 Task: Look for space in San Ignacio de Velasco, Bolivia from 3rd June, 2023 to 9th June, 2023 for 2 adults in price range Rs.6000 to Rs.12000. Place can be entire place with 1  bedroom having 1 bed and 1 bathroom. Property type can be hotel. Booking option can be shelf check-in. Required host language is English.
Action: Mouse moved to (645, 117)
Screenshot: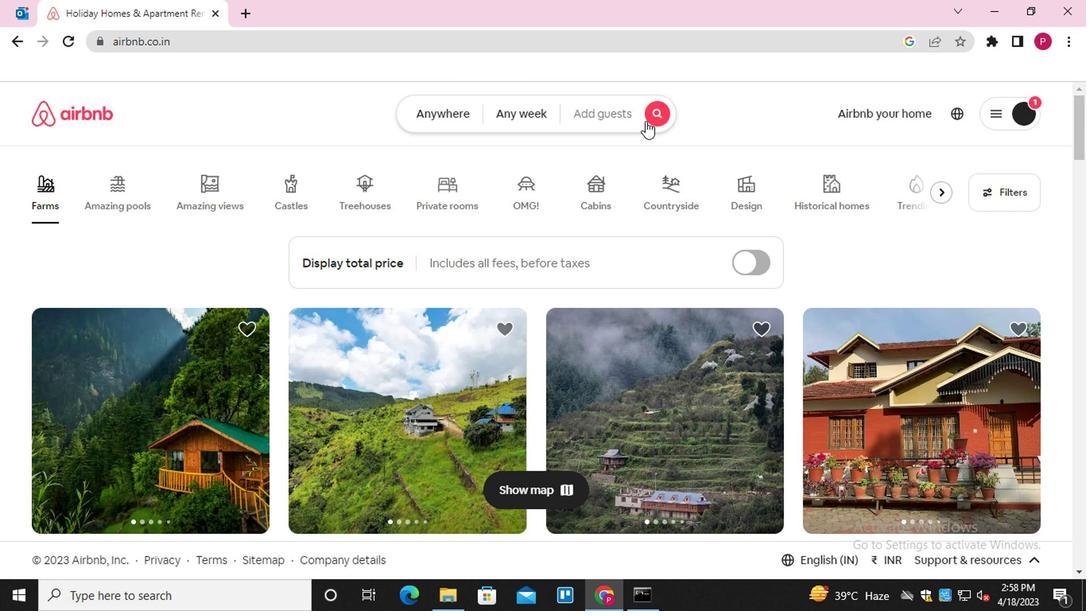 
Action: Mouse pressed left at (645, 117)
Screenshot: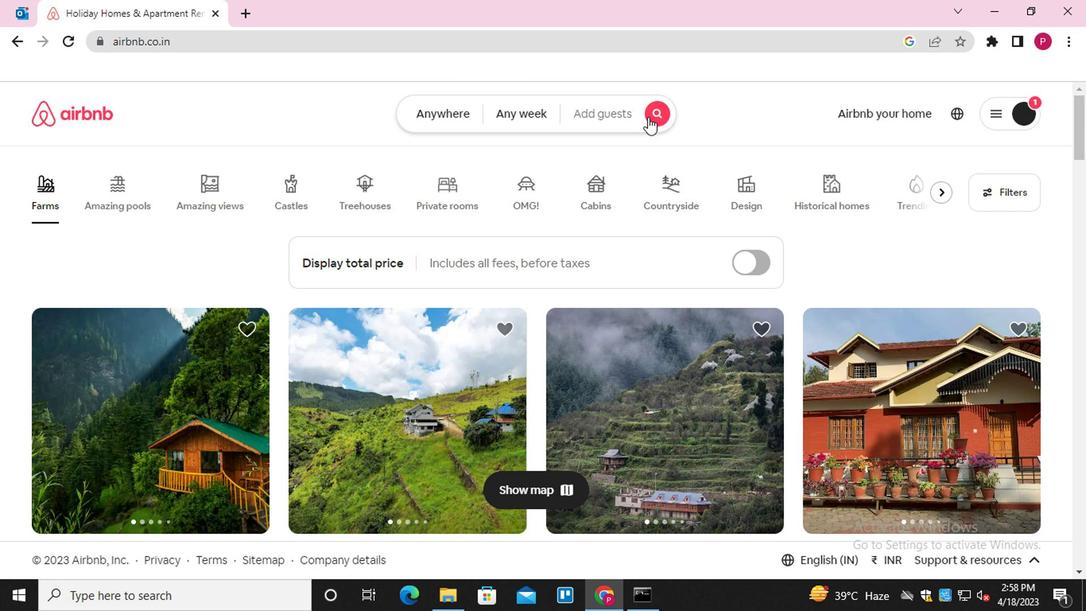 
Action: Mouse moved to (328, 179)
Screenshot: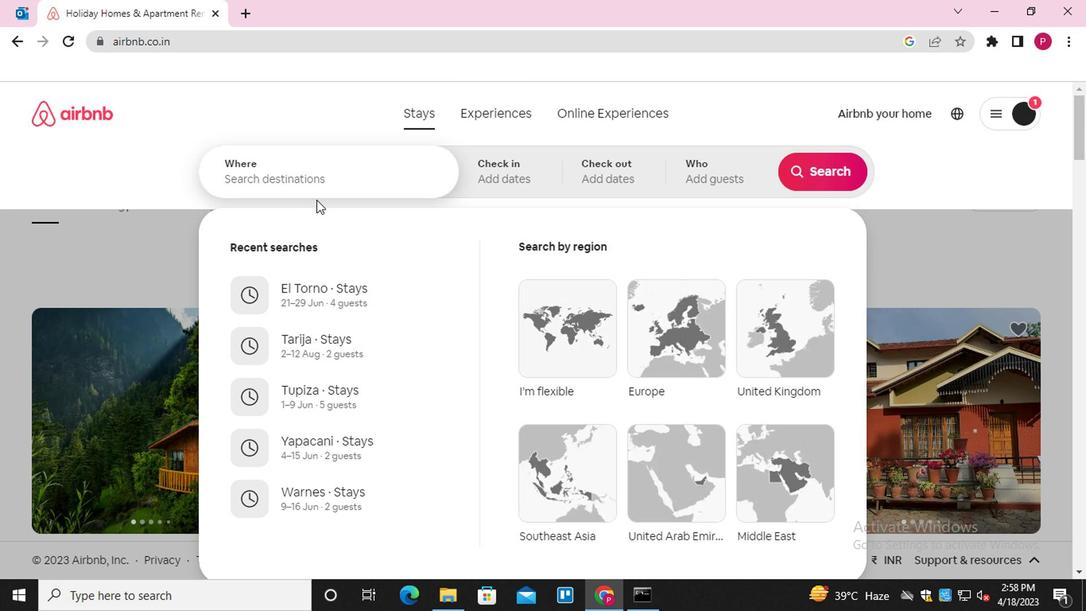 
Action: Mouse pressed left at (328, 179)
Screenshot: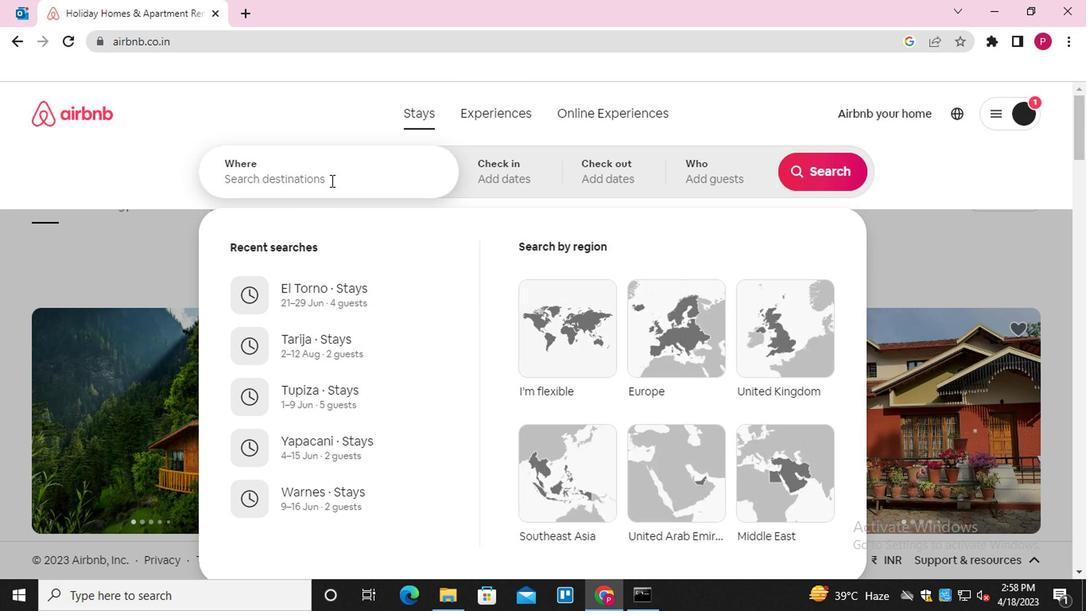 
Action: Mouse moved to (326, 181)
Screenshot: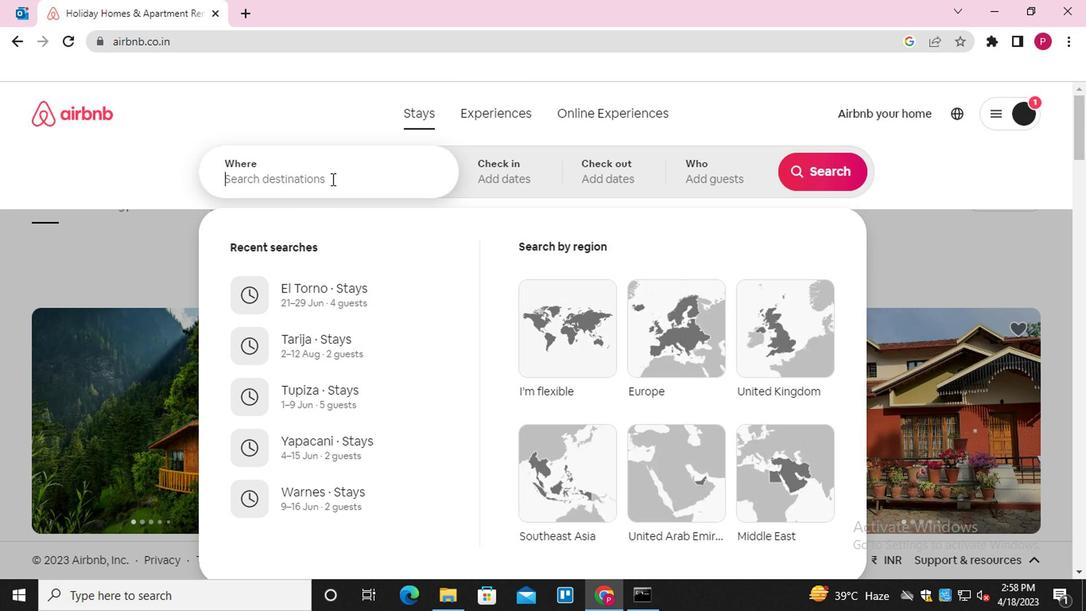
Action: Key pressed <Key.shift>SAN<Key.space><Key.shift>IGNACIO
Screenshot: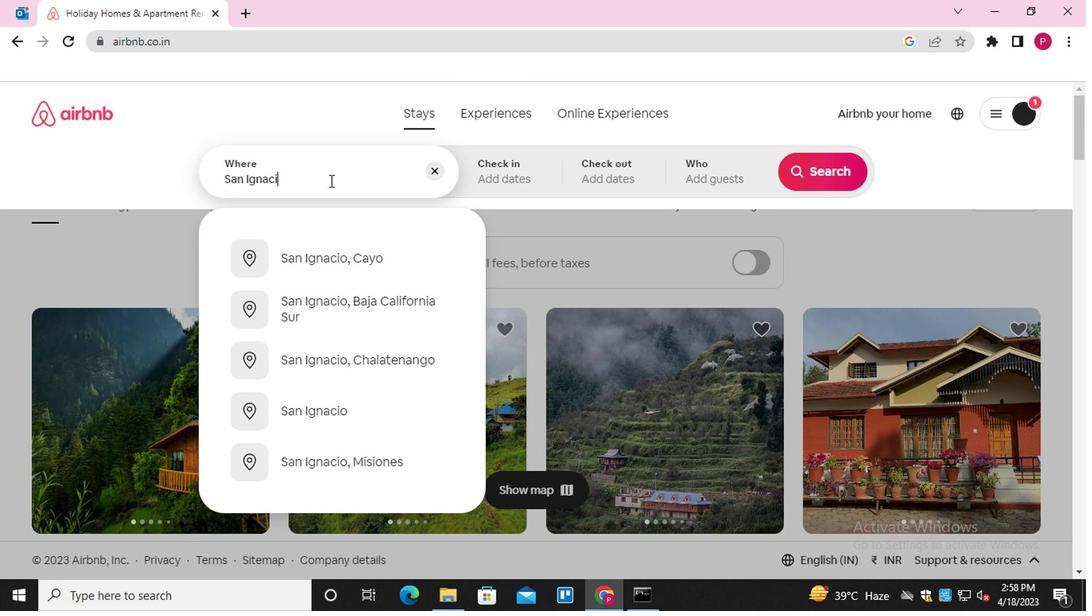 
Action: Mouse moved to (363, 342)
Screenshot: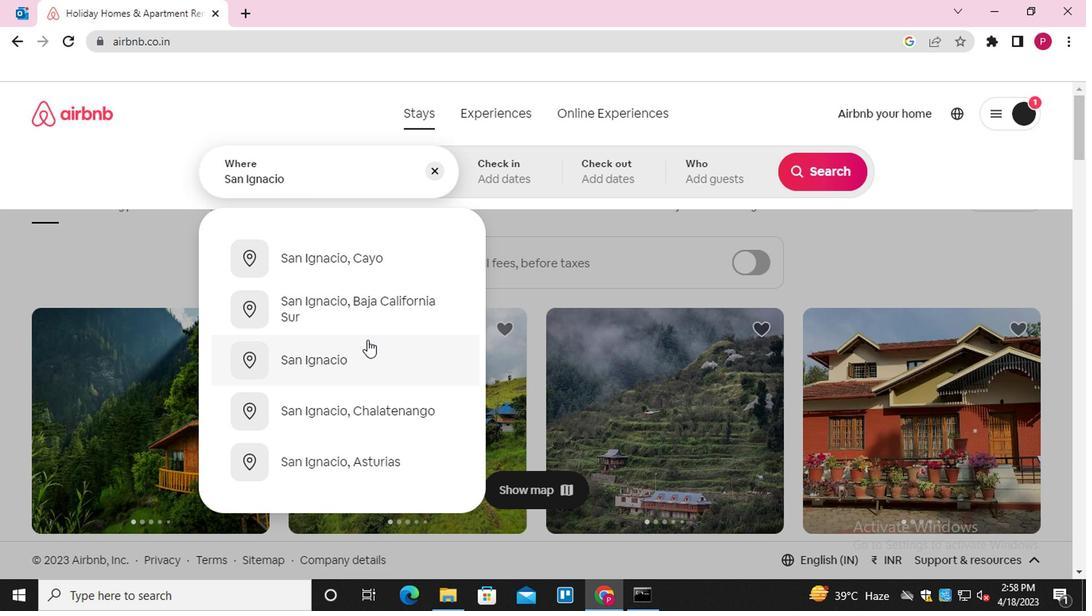 
Action: Key pressed <Key.space>DE<Key.space>
Screenshot: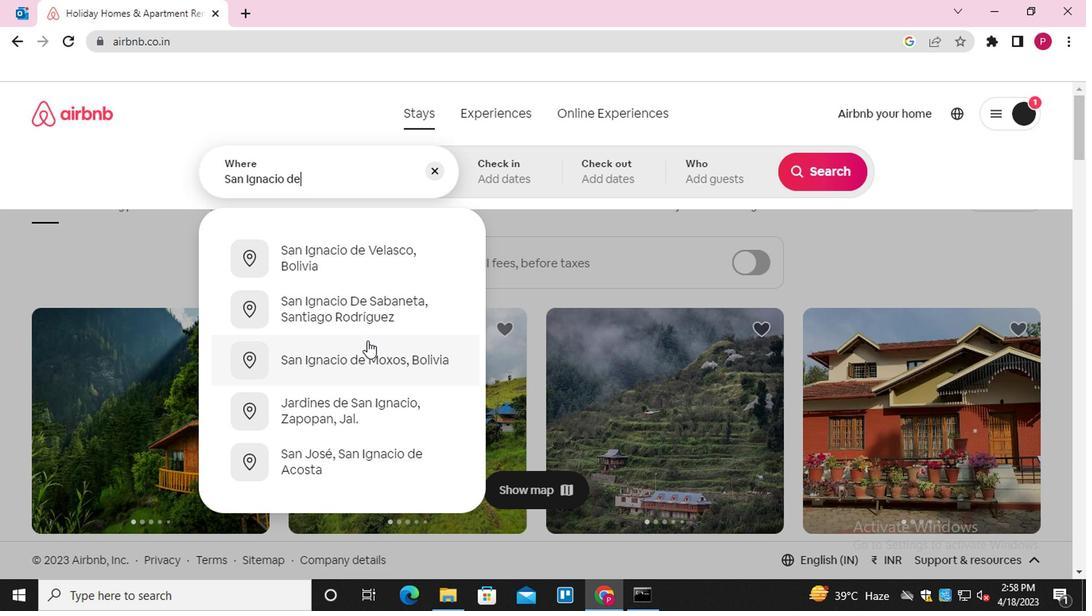 
Action: Mouse moved to (343, 255)
Screenshot: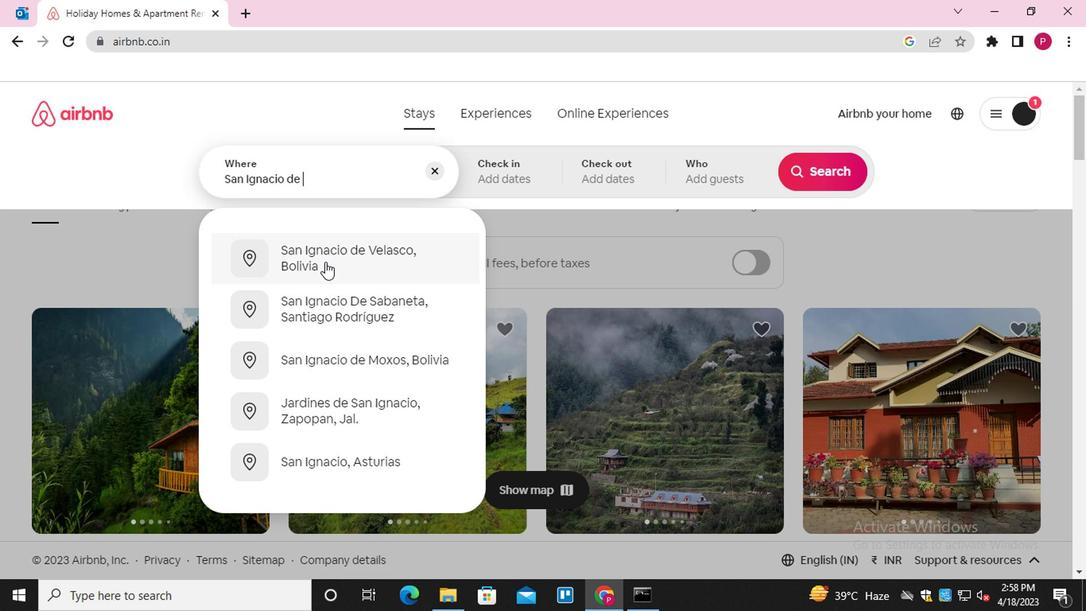 
Action: Mouse pressed left at (343, 255)
Screenshot: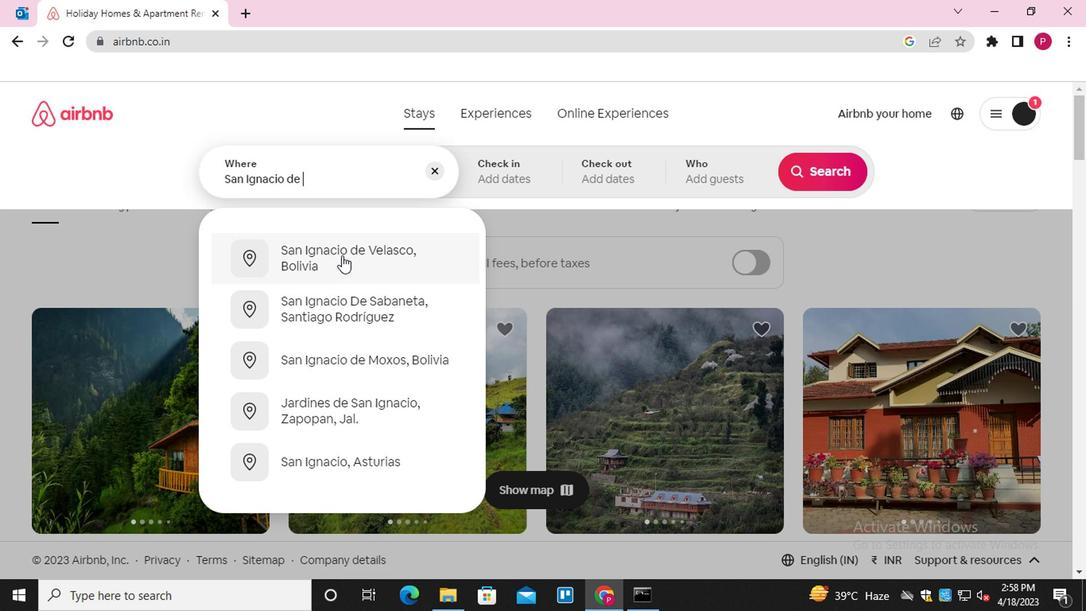 
Action: Mouse moved to (808, 302)
Screenshot: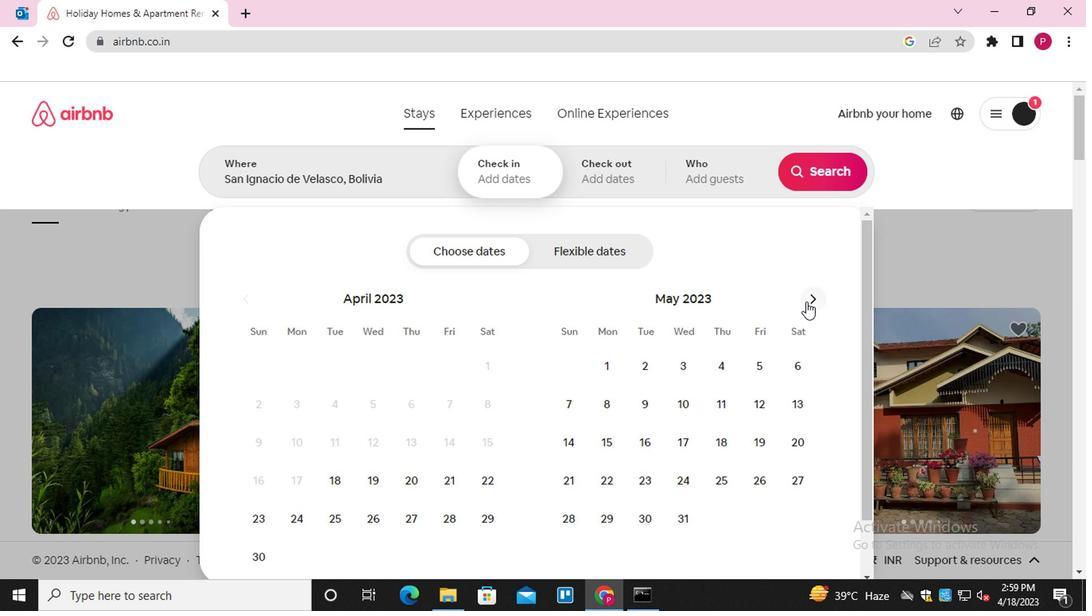 
Action: Mouse pressed left at (808, 302)
Screenshot: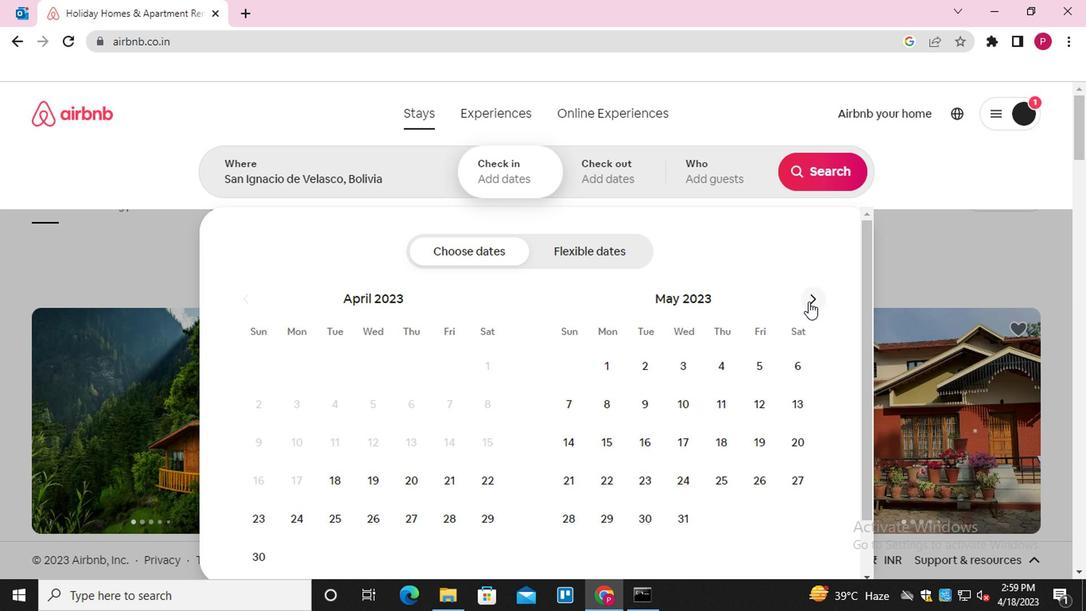 
Action: Mouse moved to (796, 374)
Screenshot: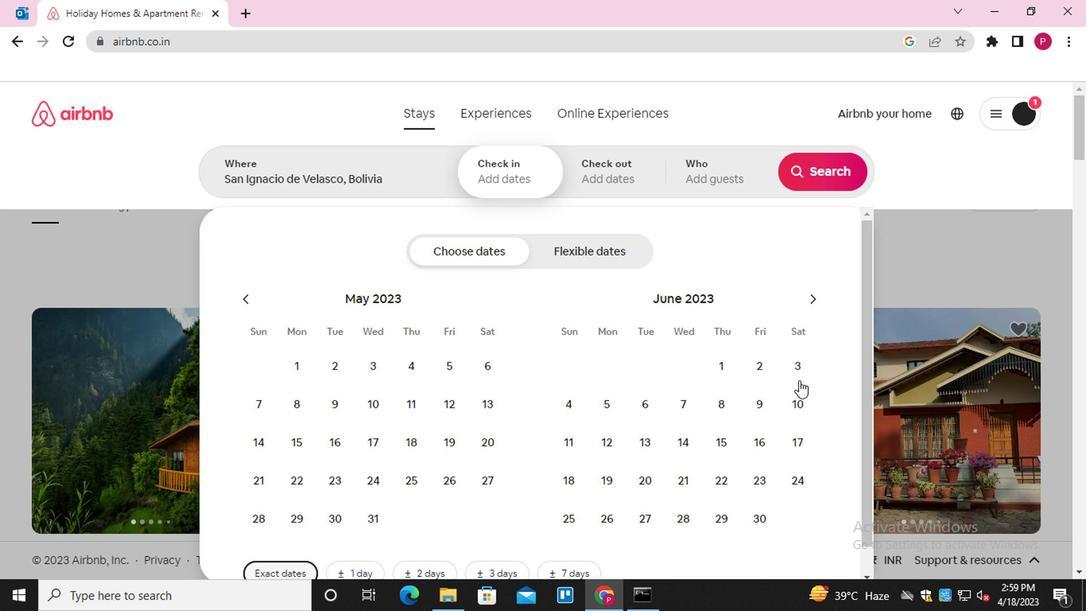 
Action: Mouse pressed left at (796, 374)
Screenshot: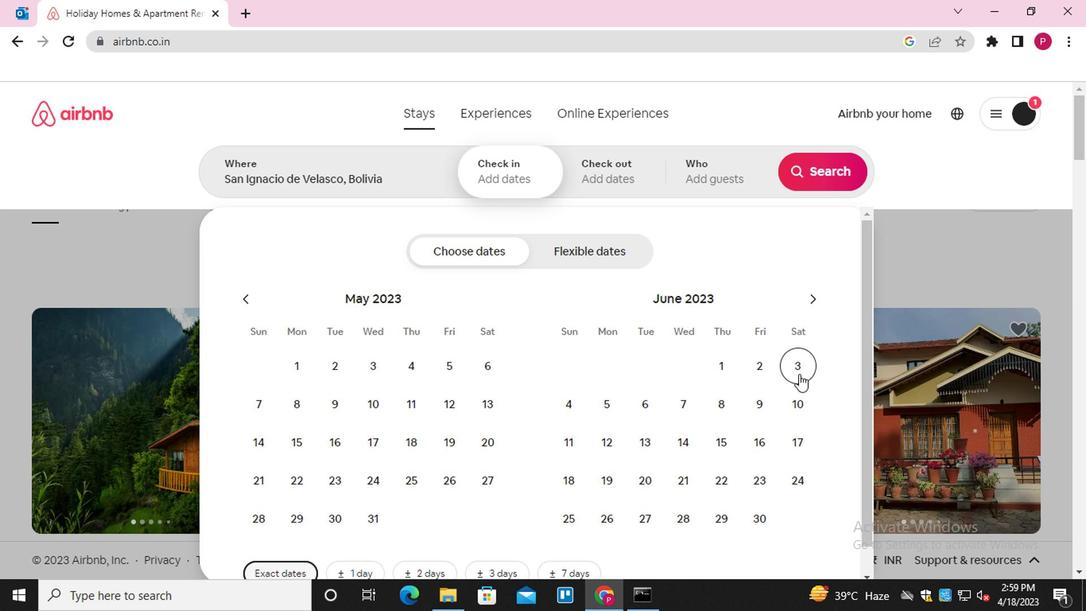 
Action: Mouse moved to (764, 404)
Screenshot: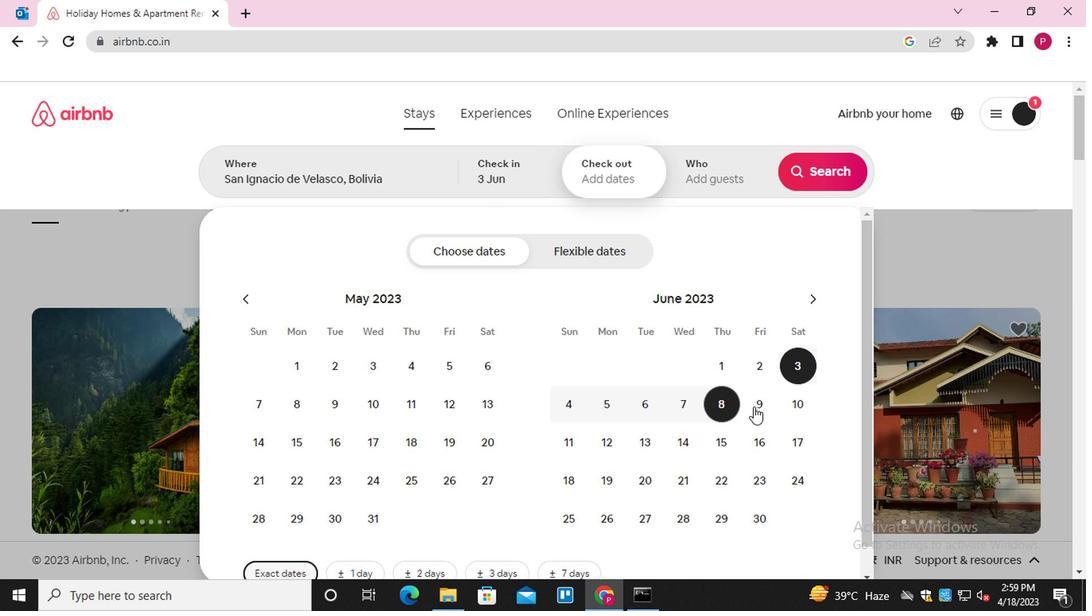 
Action: Mouse pressed left at (764, 404)
Screenshot: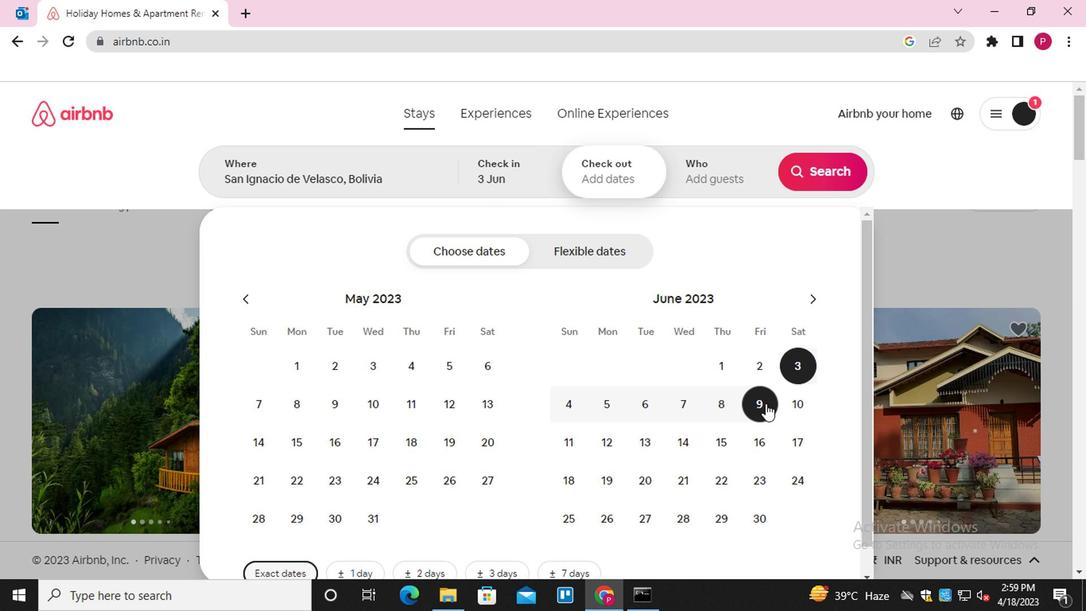 
Action: Mouse moved to (705, 177)
Screenshot: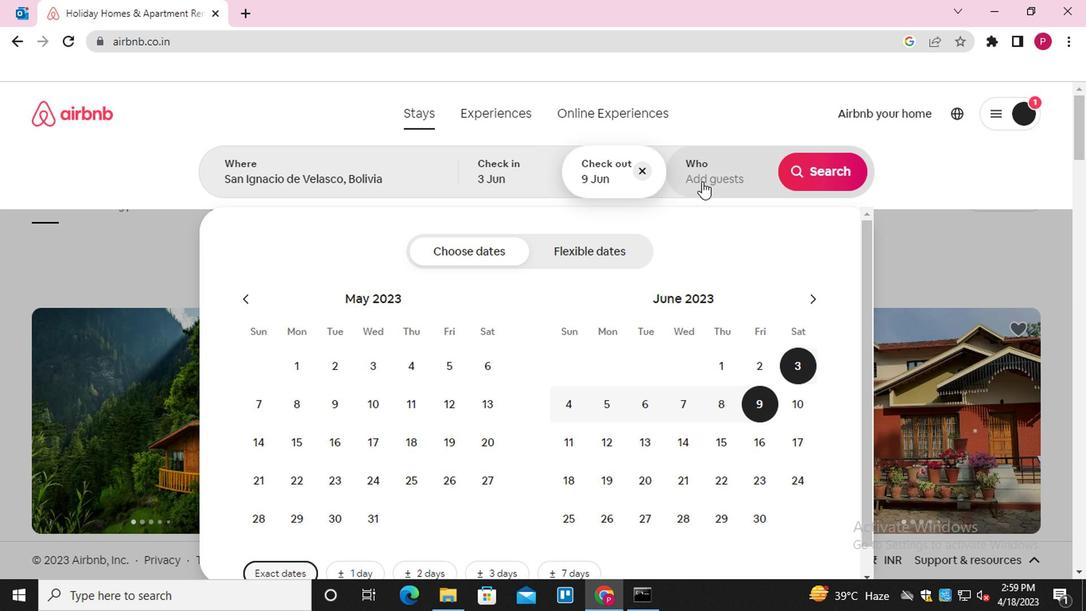 
Action: Mouse pressed left at (705, 177)
Screenshot: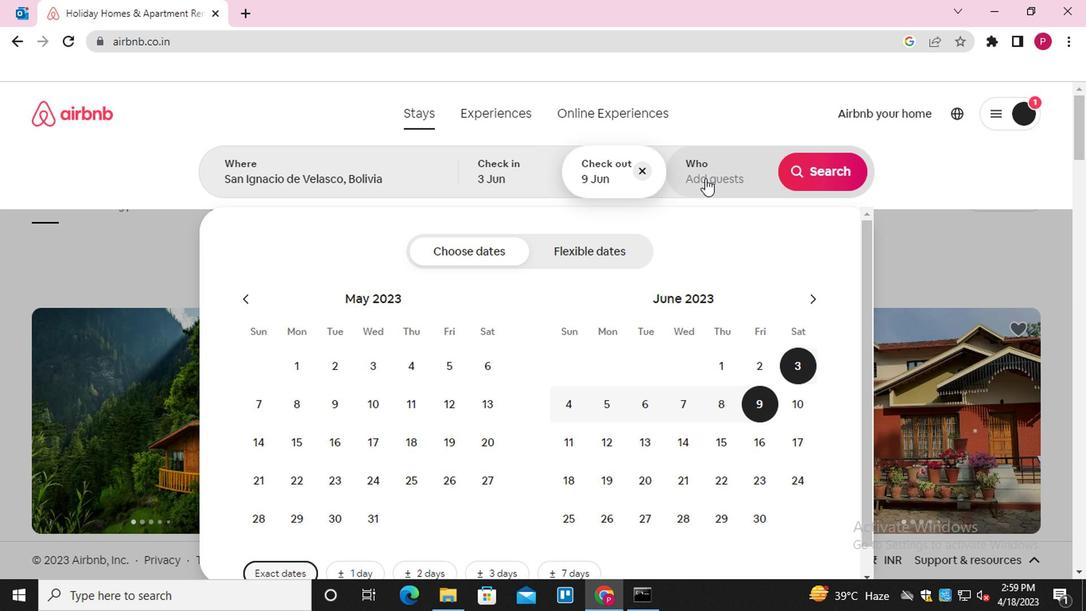 
Action: Mouse moved to (819, 264)
Screenshot: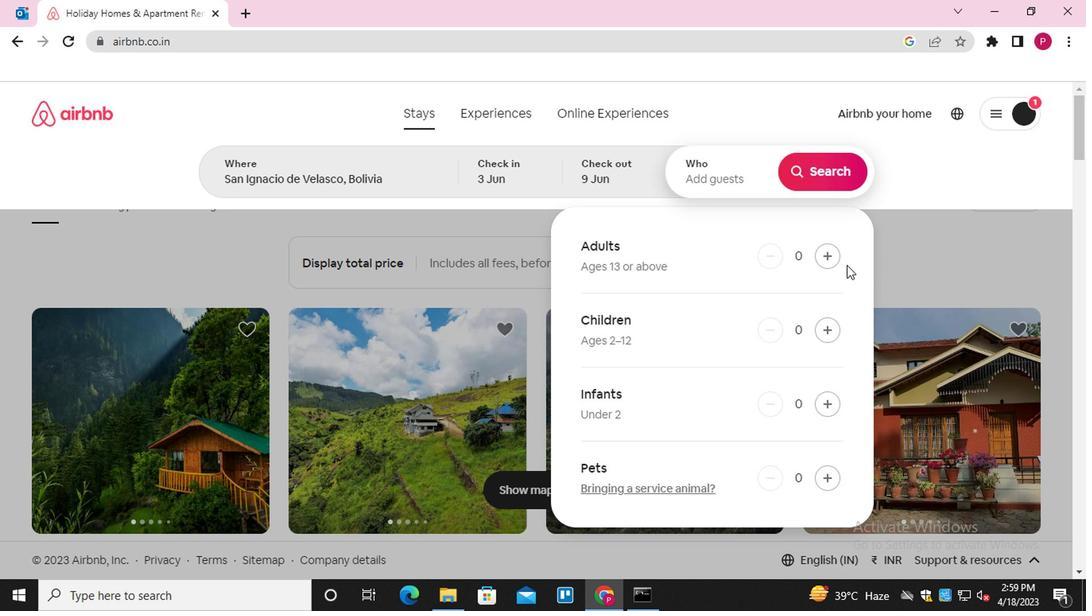 
Action: Mouse pressed left at (819, 264)
Screenshot: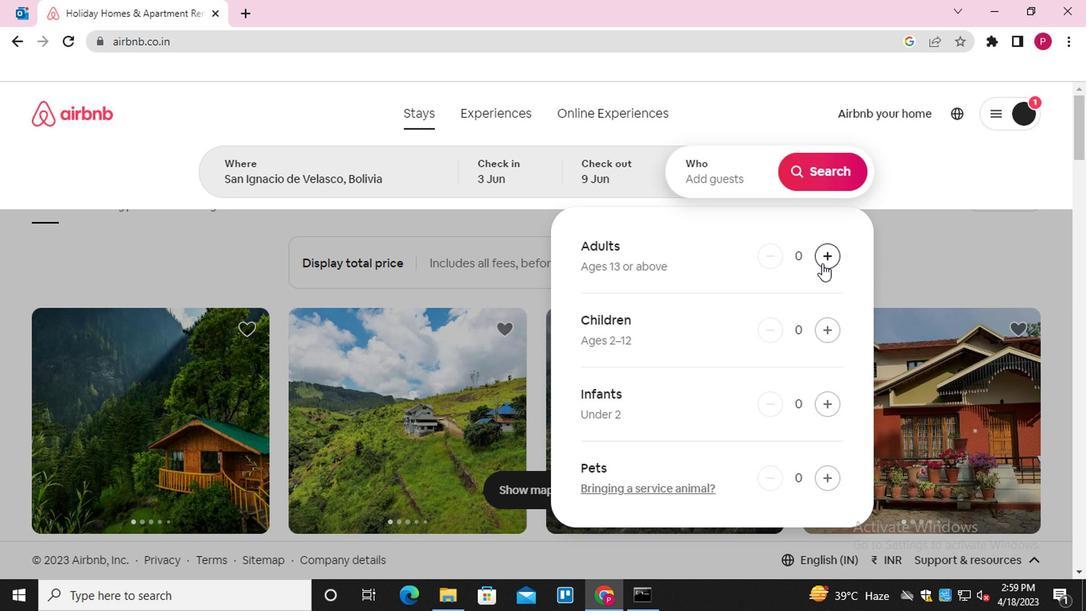 
Action: Mouse moved to (819, 263)
Screenshot: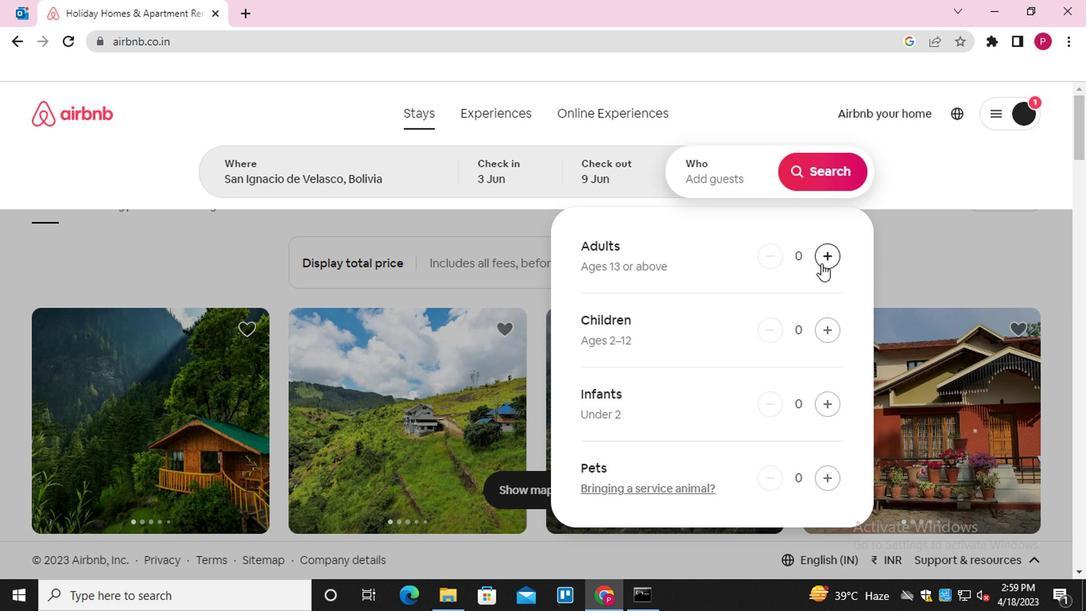 
Action: Mouse pressed left at (819, 263)
Screenshot: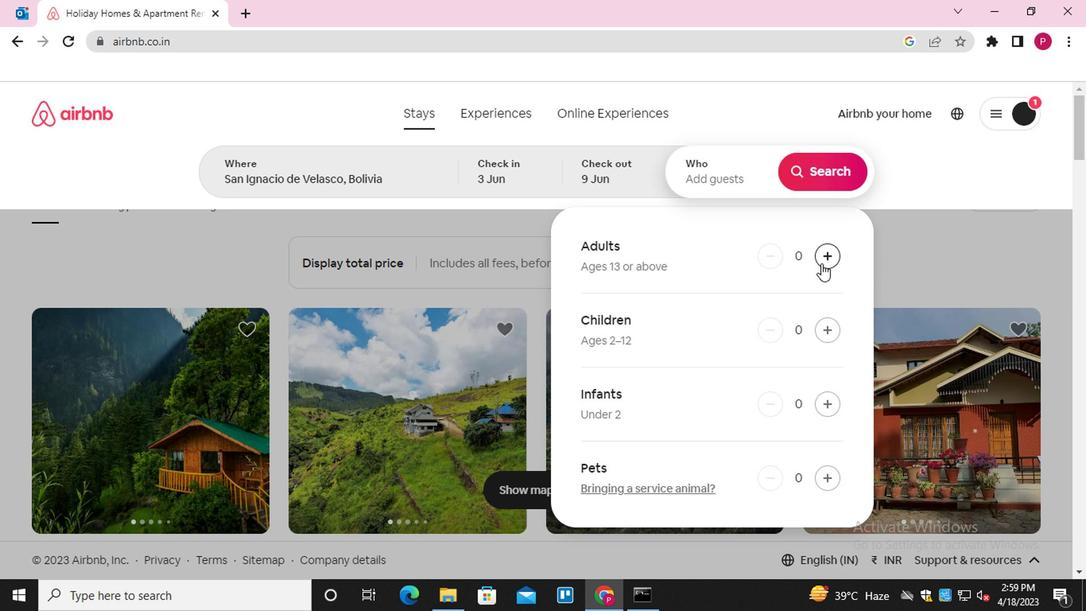
Action: Mouse moved to (839, 168)
Screenshot: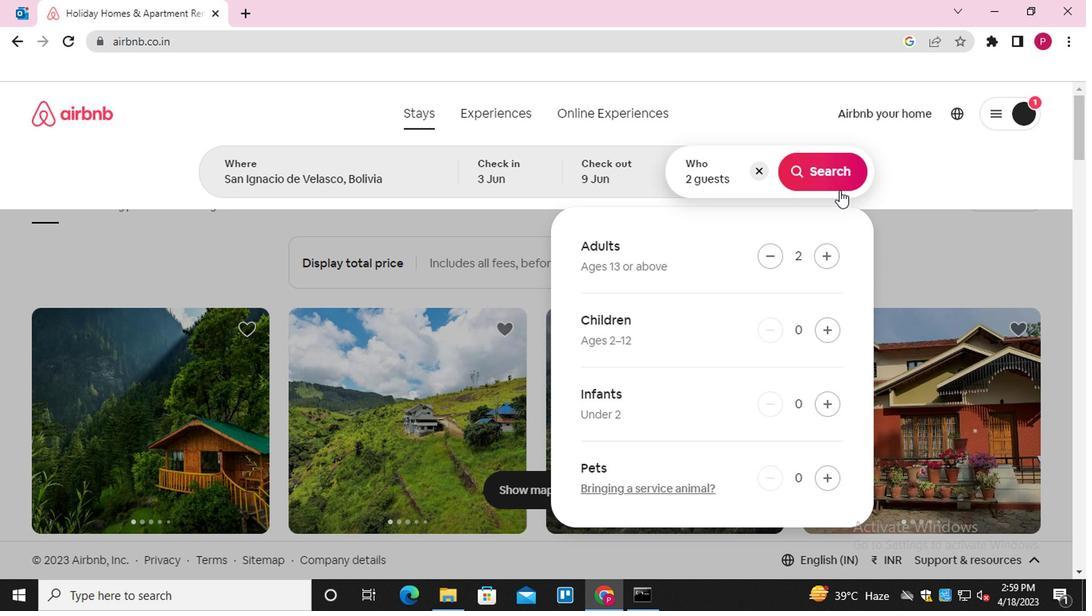 
Action: Mouse pressed left at (839, 168)
Screenshot: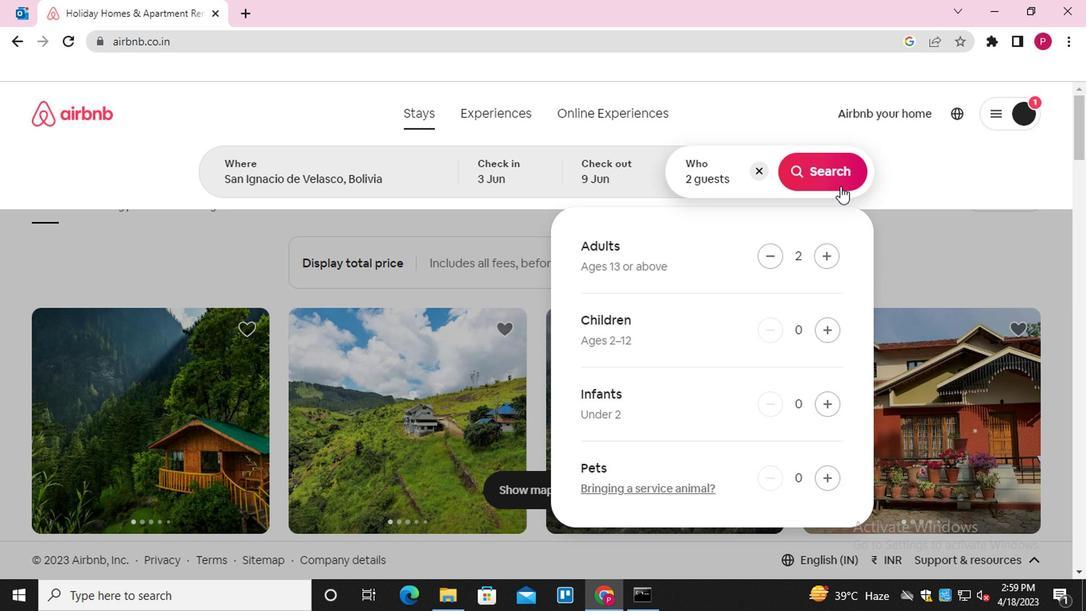
Action: Mouse moved to (1027, 185)
Screenshot: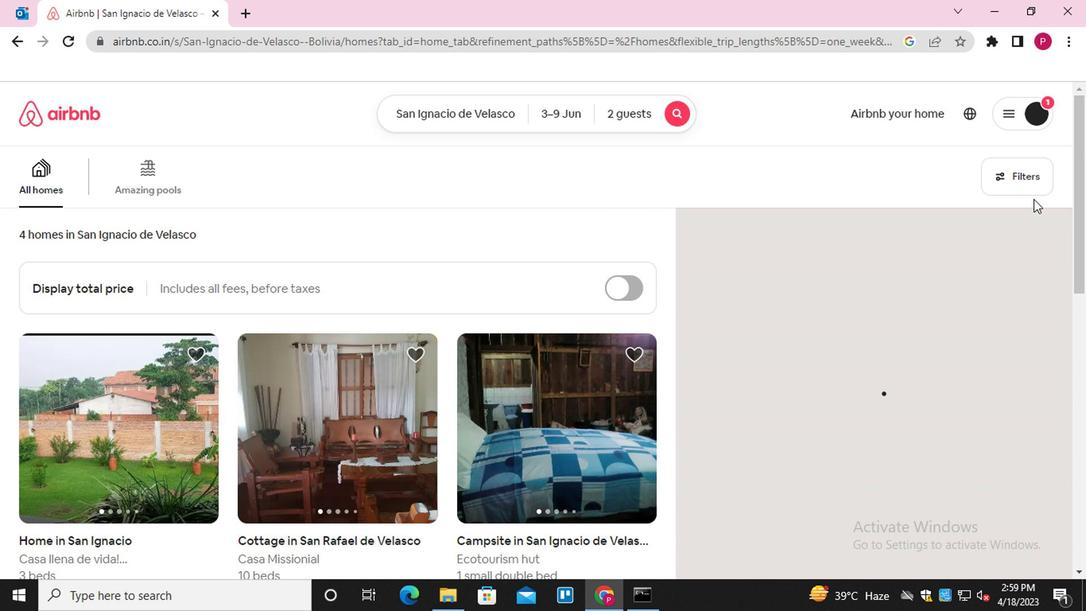
Action: Mouse pressed left at (1027, 185)
Screenshot: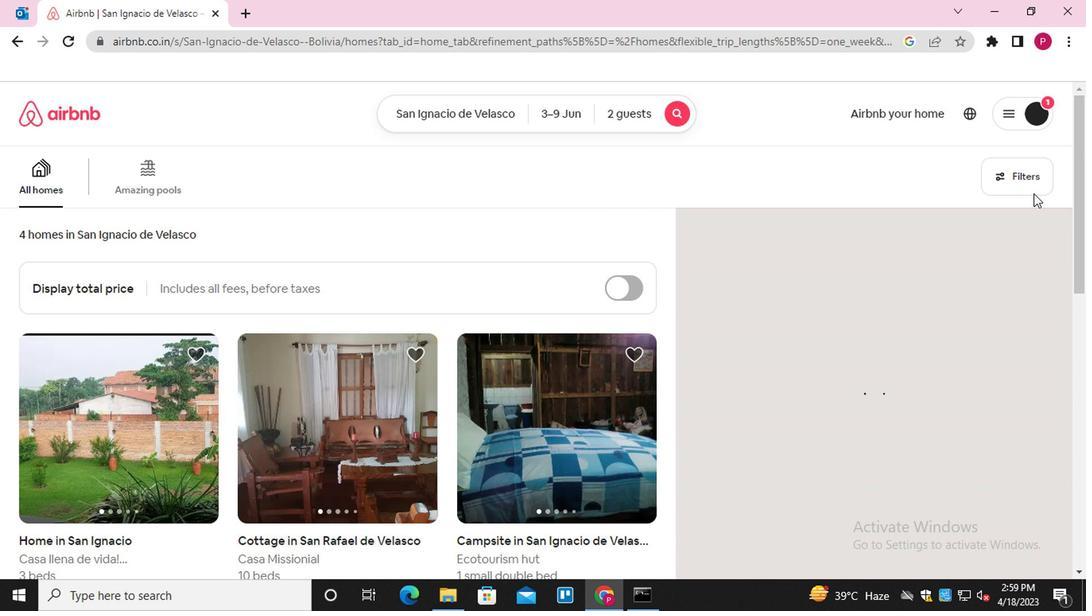 
Action: Mouse moved to (366, 382)
Screenshot: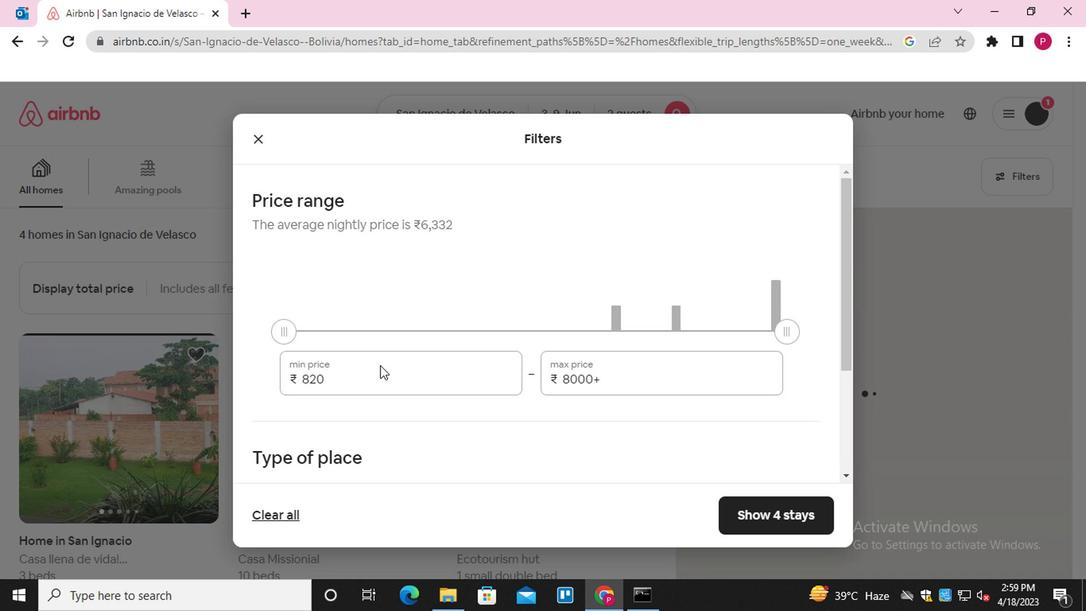 
Action: Mouse pressed left at (366, 382)
Screenshot: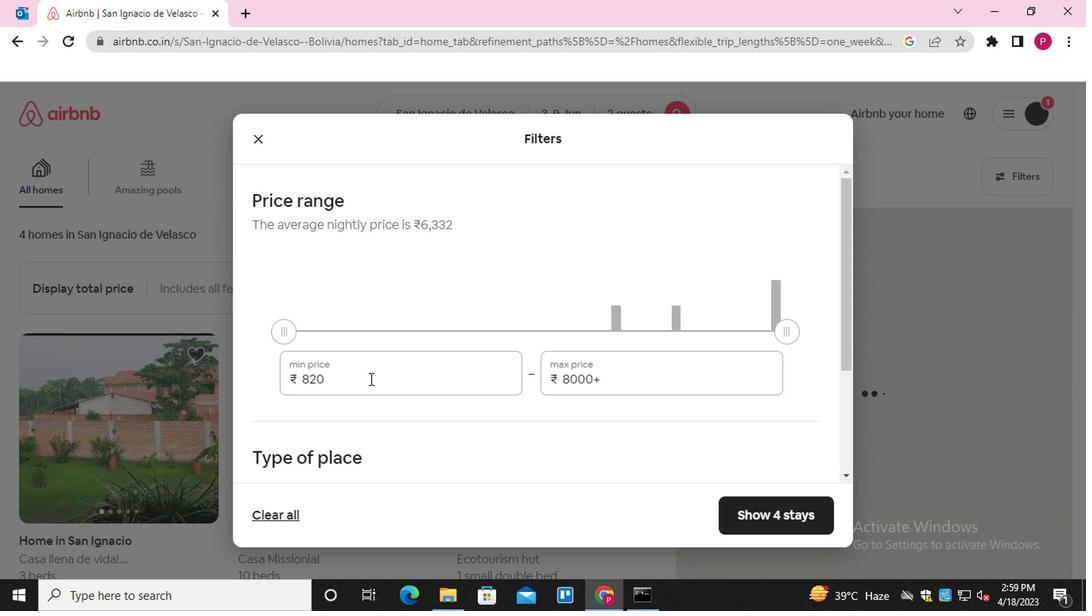 
Action: Mouse pressed left at (366, 382)
Screenshot: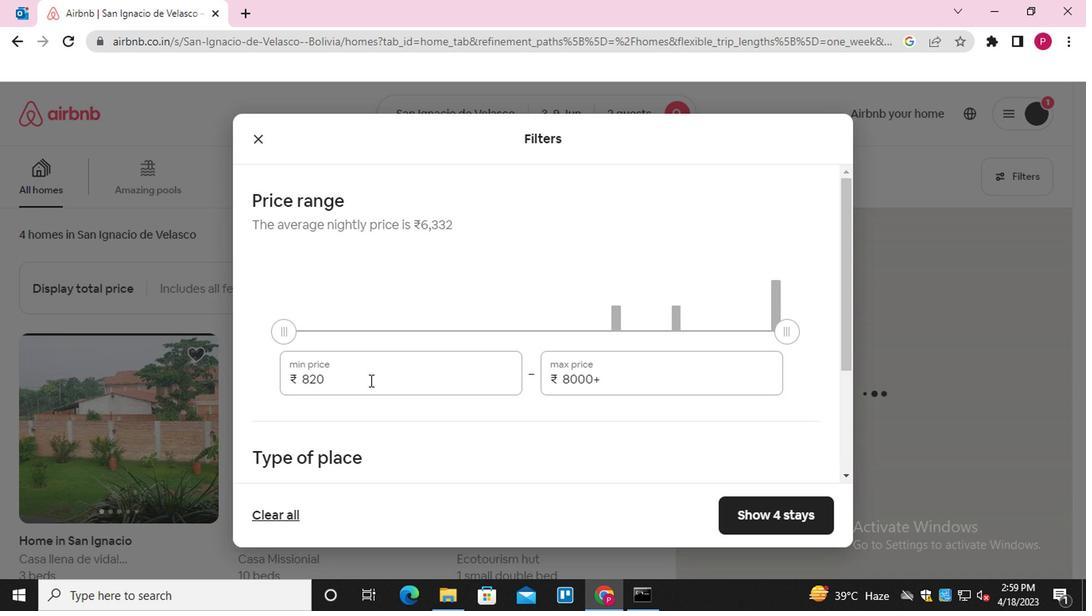 
Action: Key pressed 6000<Key.tab>12000
Screenshot: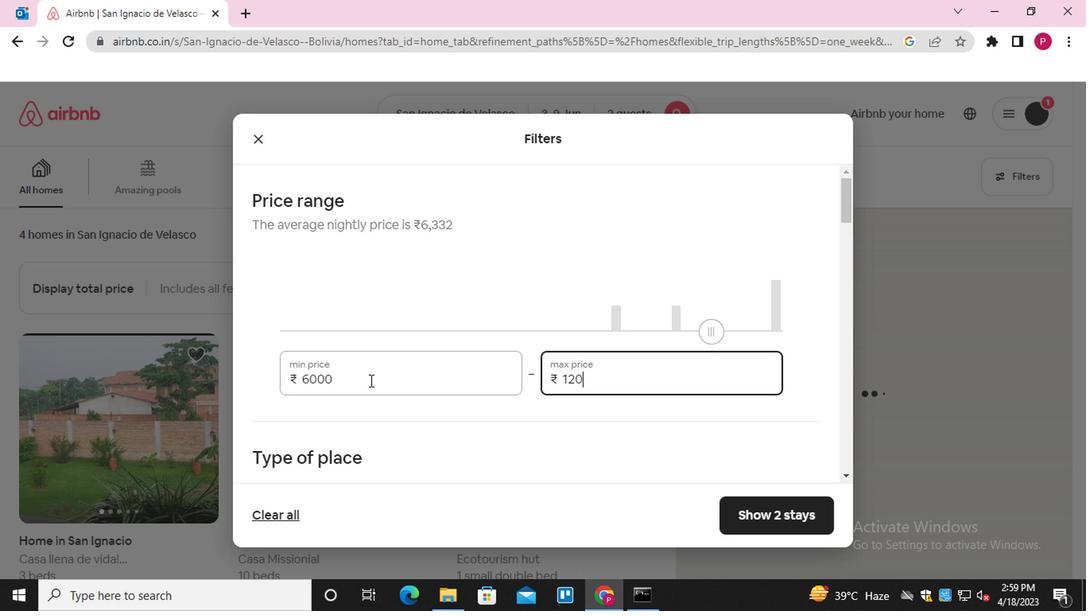 
Action: Mouse moved to (369, 389)
Screenshot: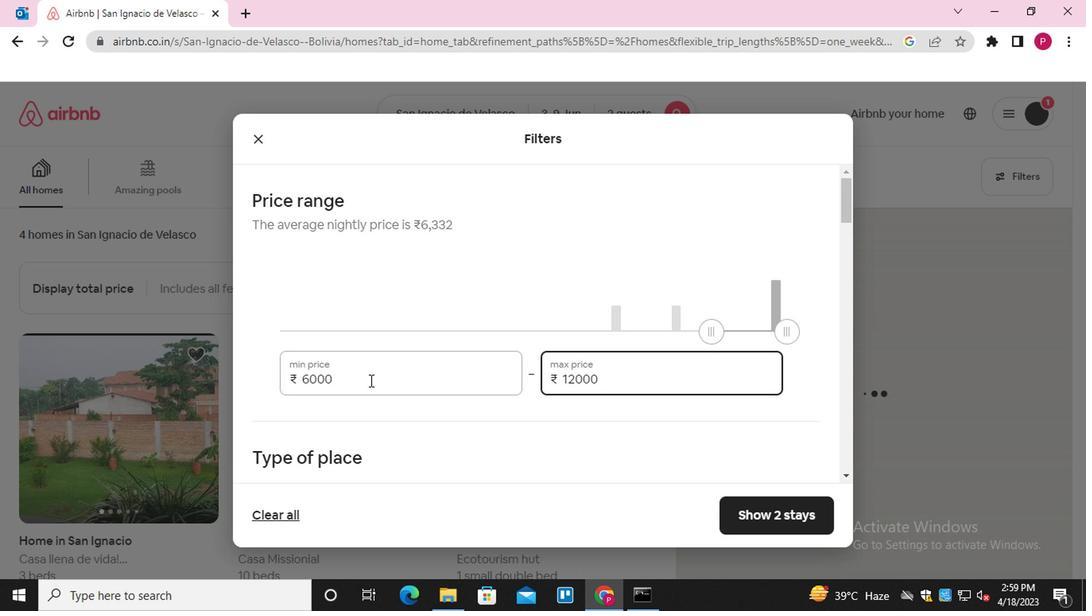 
Action: Mouse scrolled (369, 389) with delta (0, 0)
Screenshot: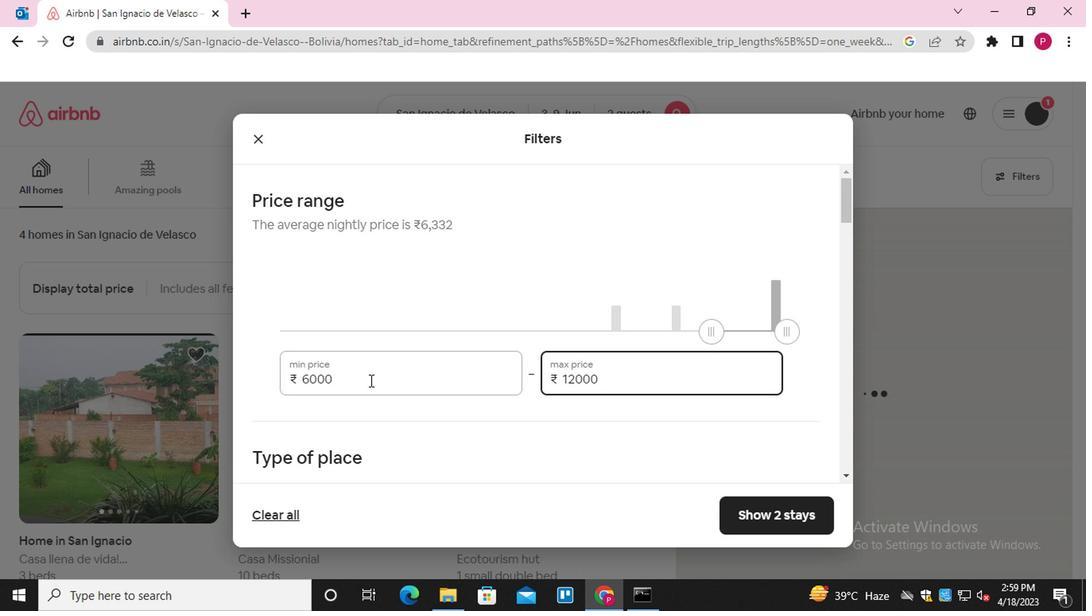 
Action: Mouse moved to (375, 404)
Screenshot: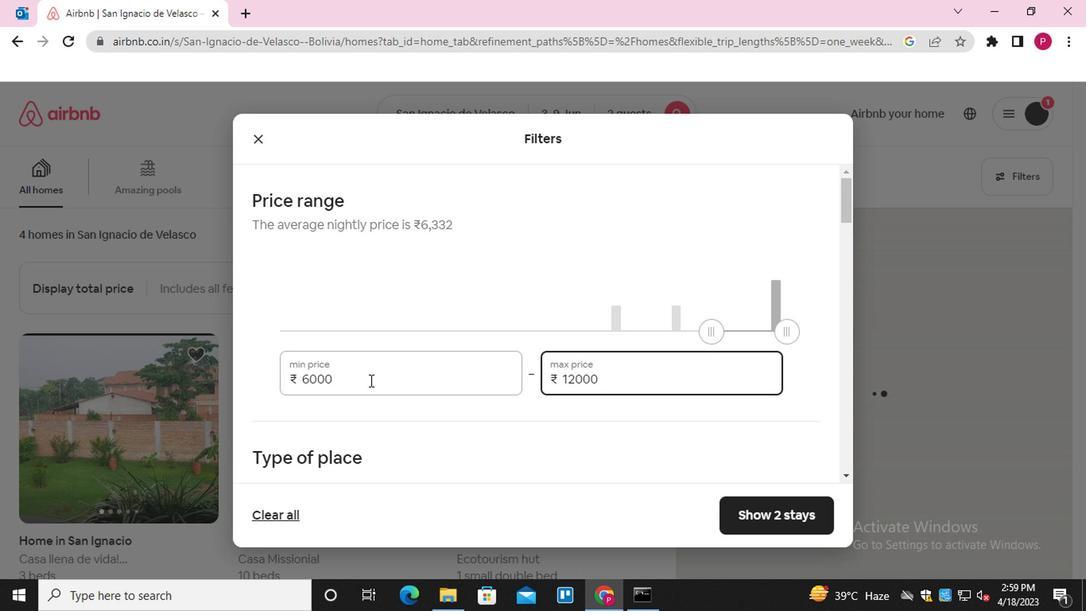 
Action: Mouse scrolled (375, 403) with delta (0, -1)
Screenshot: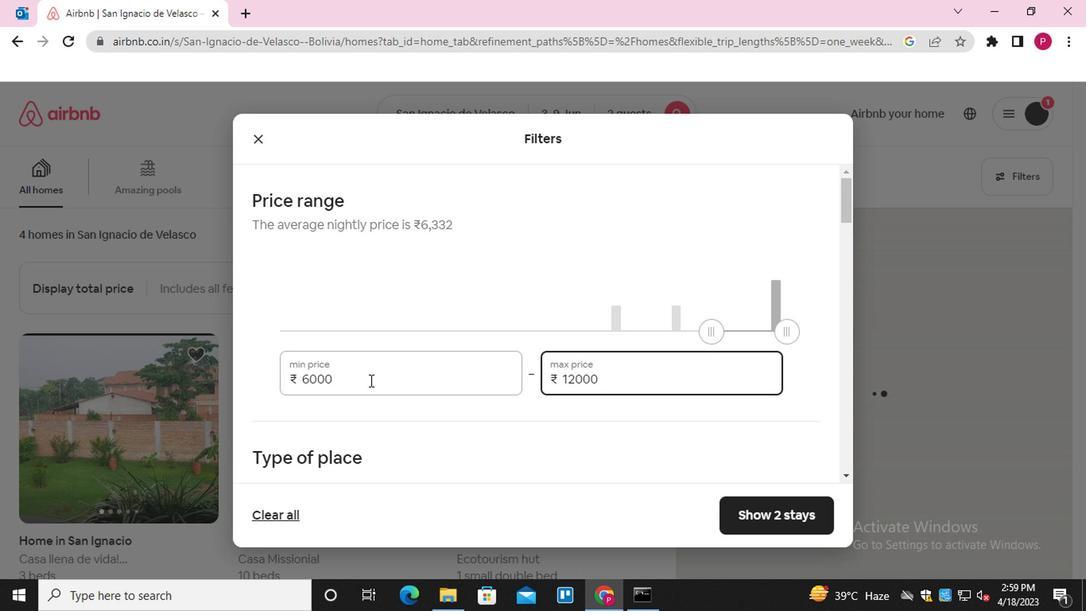 
Action: Mouse moved to (377, 420)
Screenshot: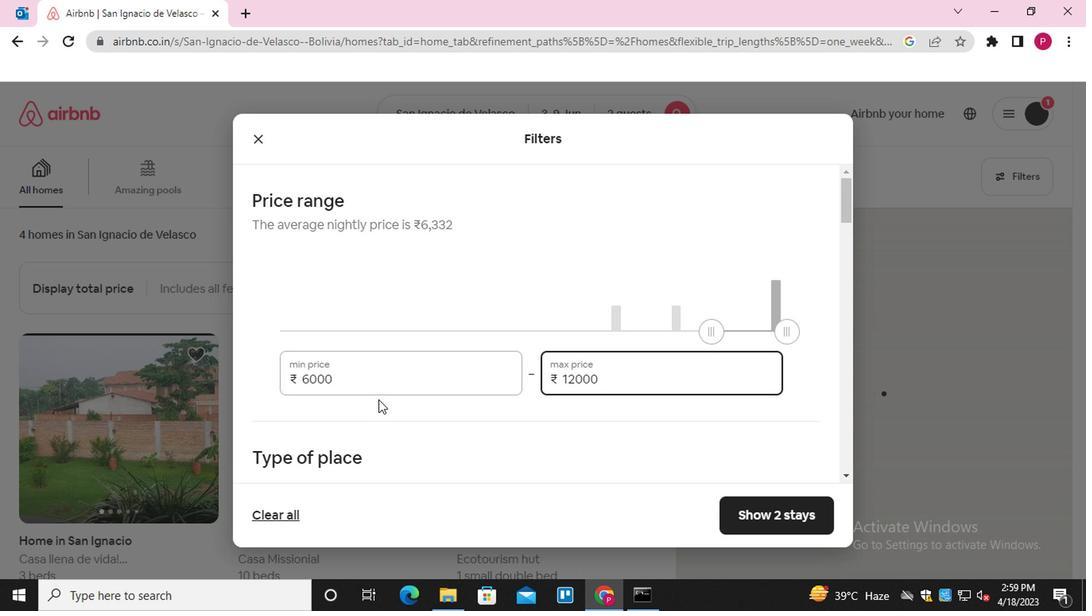
Action: Mouse scrolled (377, 419) with delta (0, -1)
Screenshot: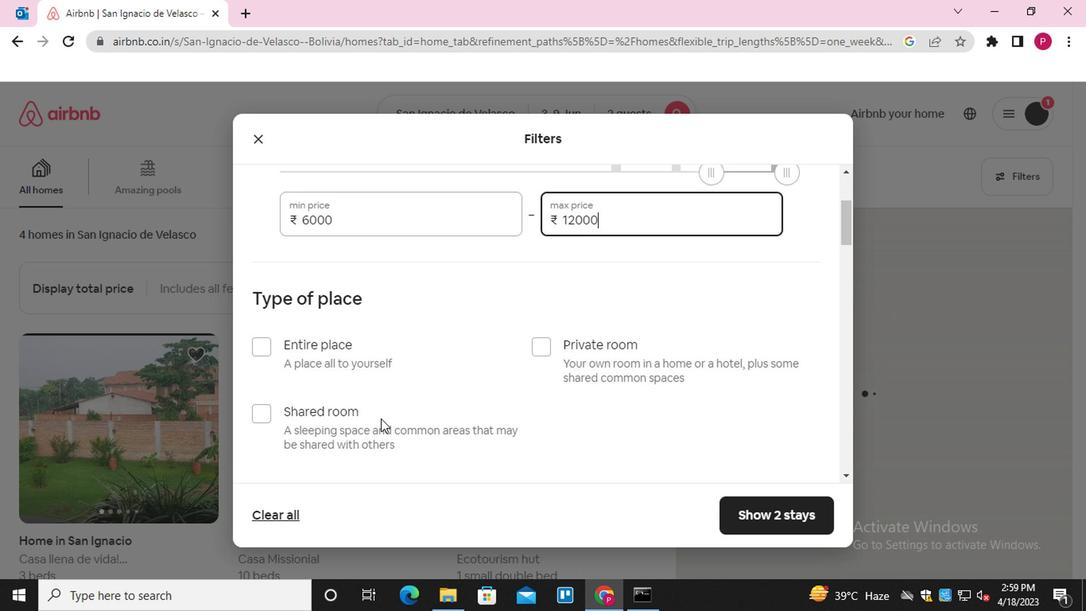 
Action: Mouse moved to (263, 269)
Screenshot: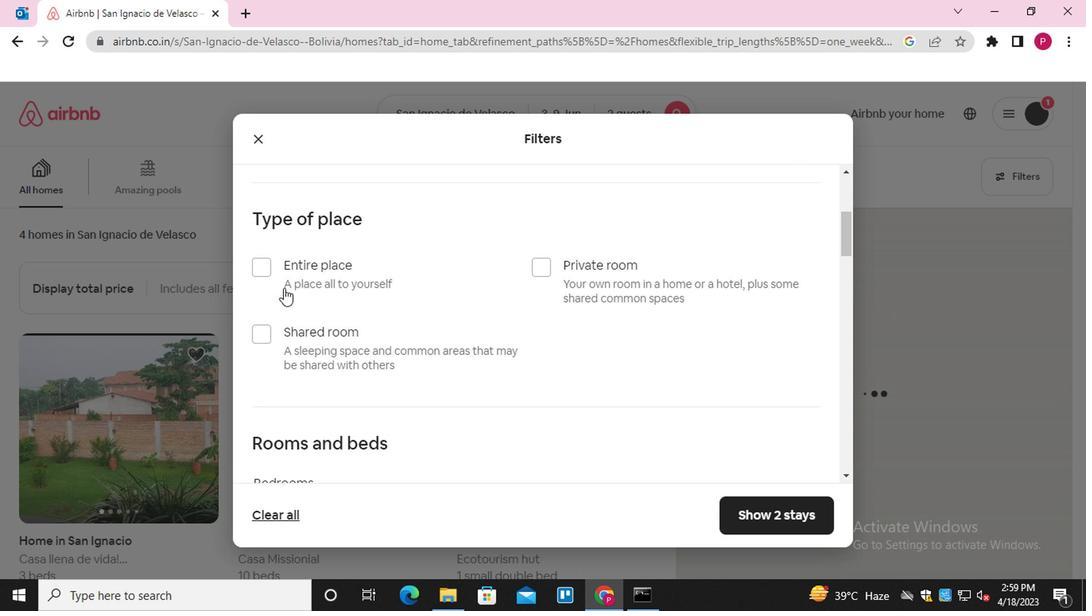 
Action: Mouse pressed left at (263, 269)
Screenshot: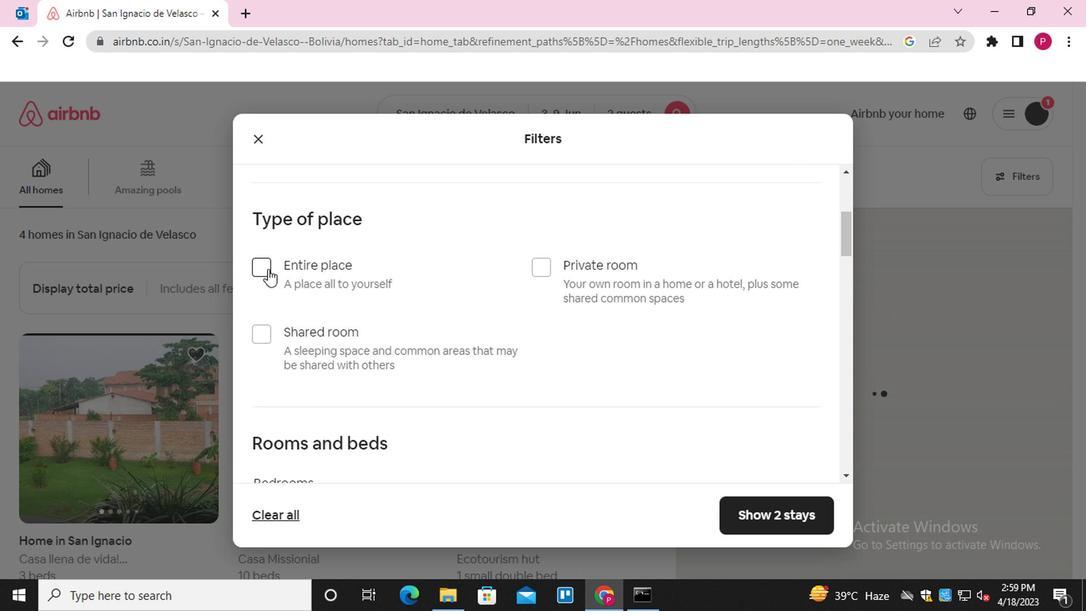 
Action: Mouse moved to (420, 356)
Screenshot: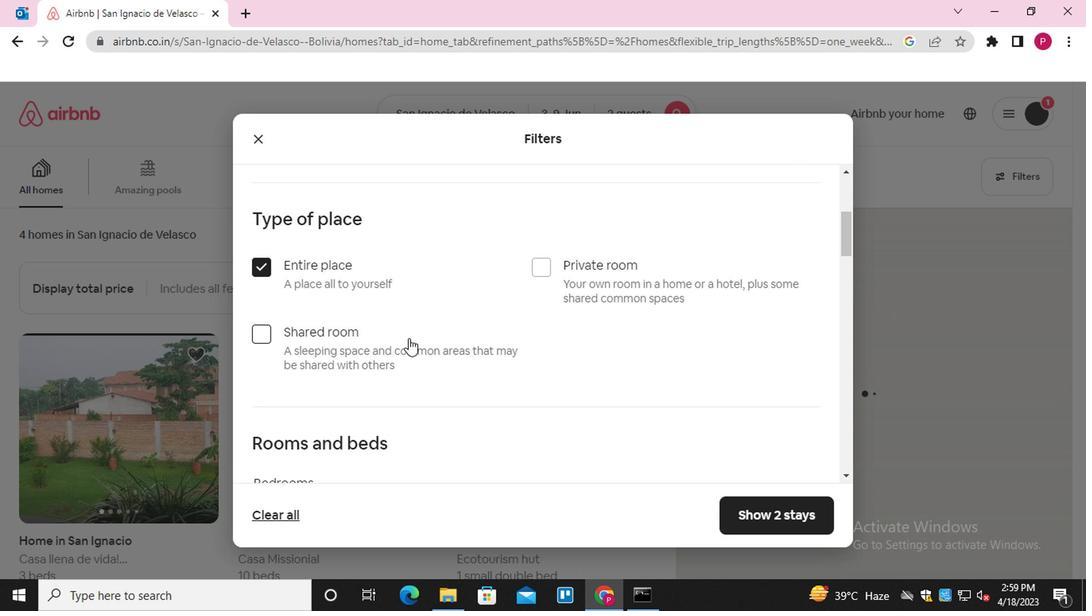 
Action: Mouse scrolled (420, 356) with delta (0, 0)
Screenshot: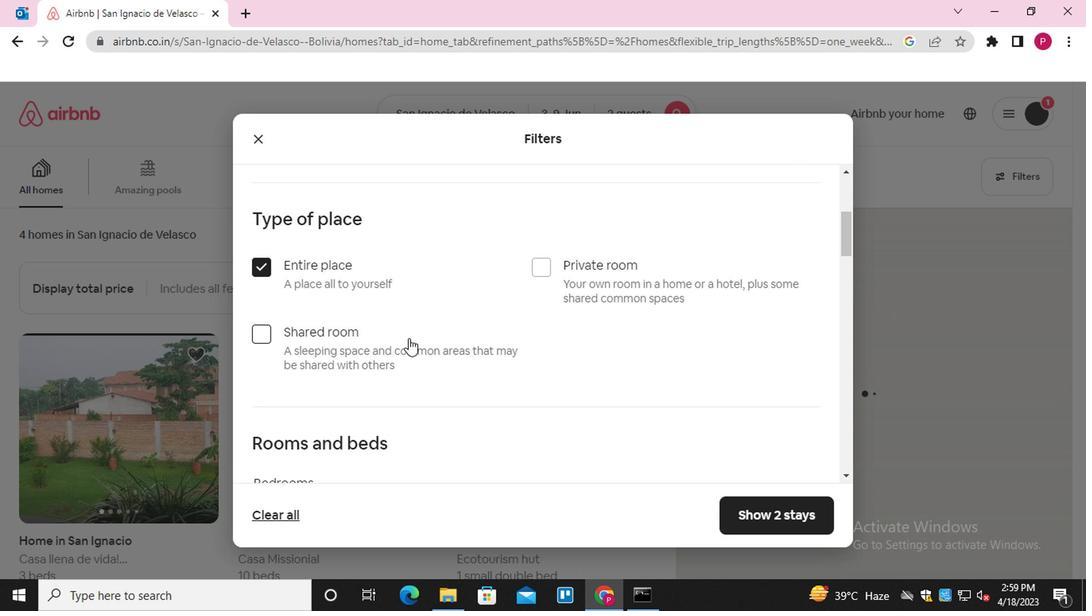 
Action: Mouse moved to (420, 356)
Screenshot: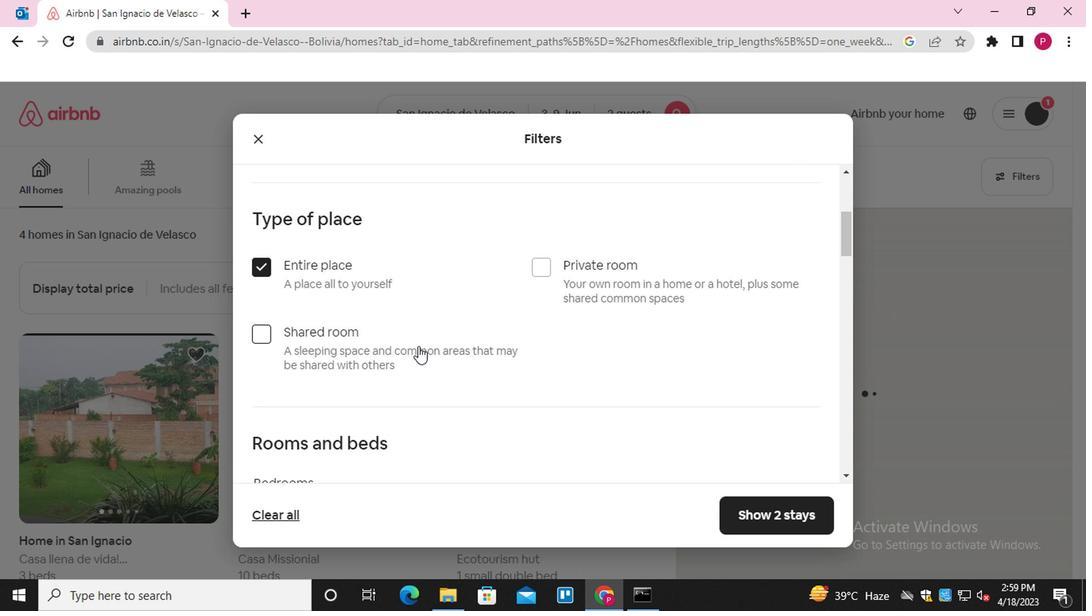 
Action: Mouse scrolled (420, 356) with delta (0, 0)
Screenshot: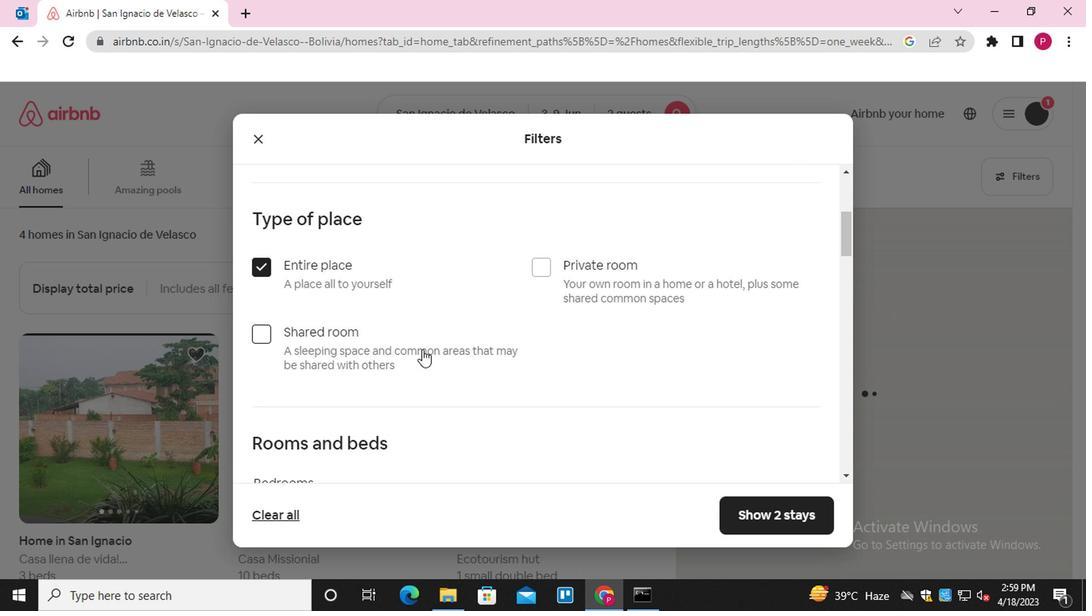 
Action: Mouse moved to (420, 357)
Screenshot: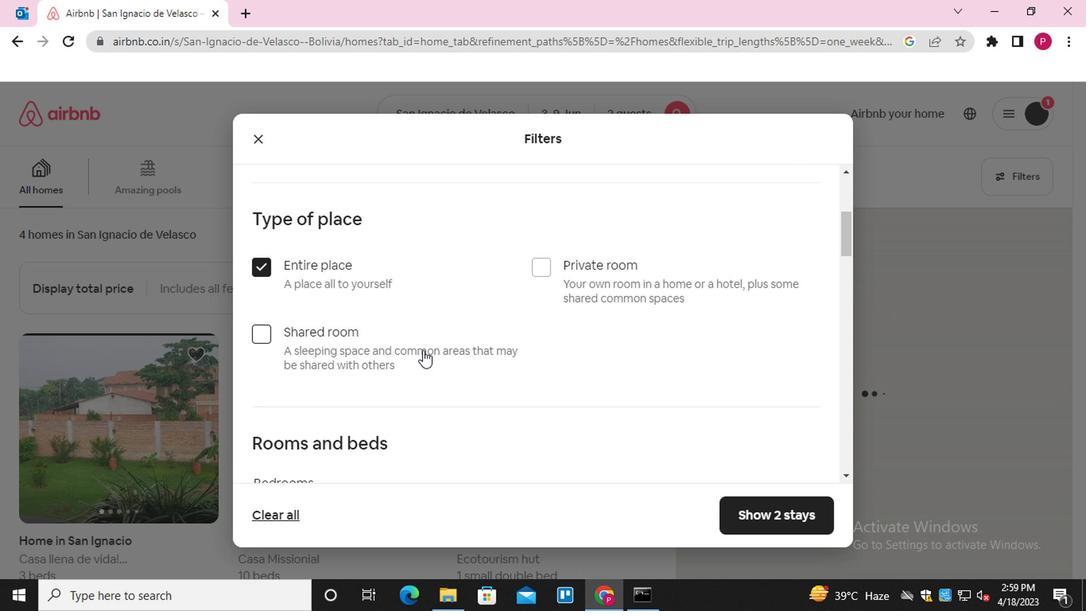 
Action: Mouse scrolled (420, 356) with delta (0, 0)
Screenshot: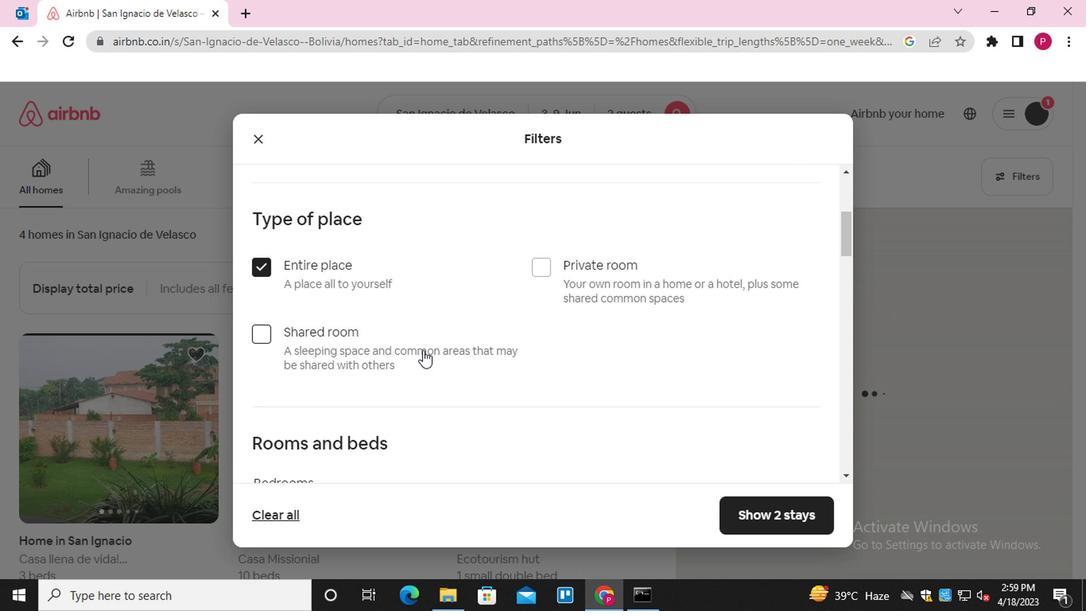 
Action: Mouse moved to (421, 357)
Screenshot: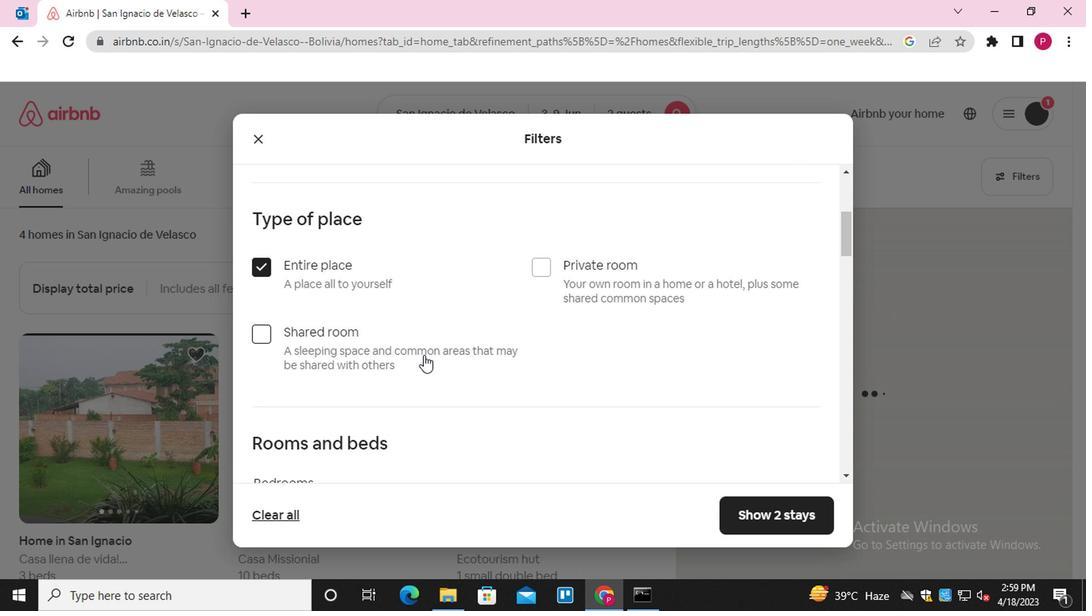 
Action: Mouse scrolled (421, 356) with delta (0, 0)
Screenshot: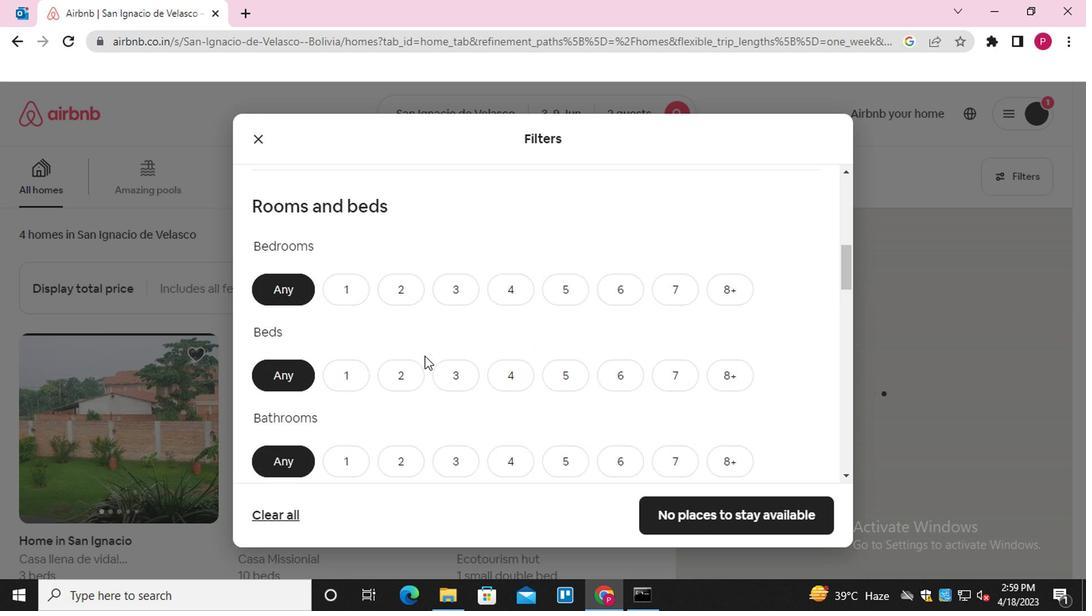 
Action: Mouse moved to (351, 220)
Screenshot: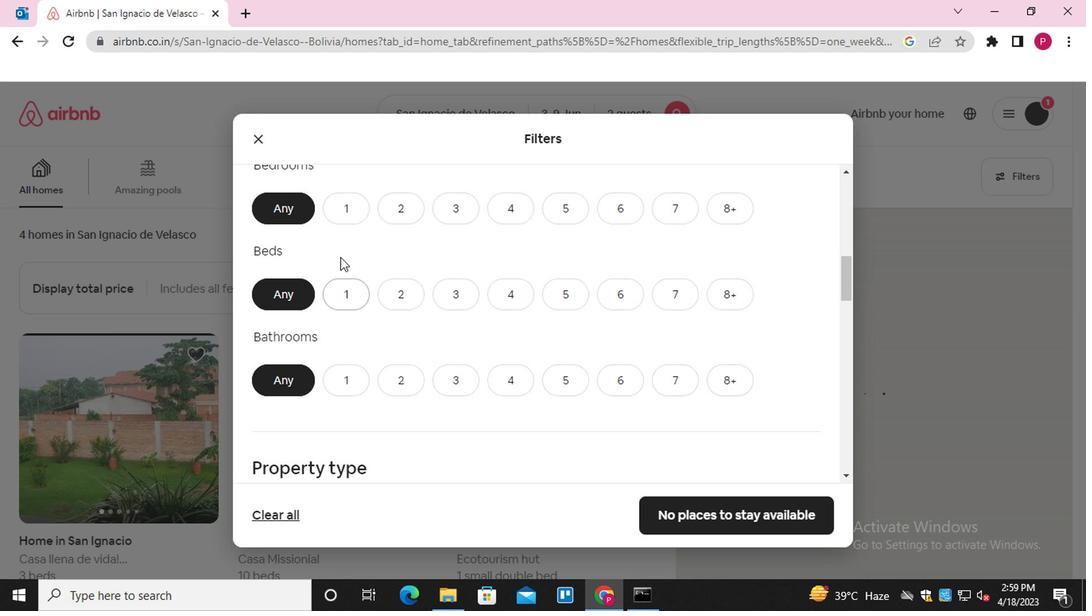 
Action: Mouse pressed left at (351, 220)
Screenshot: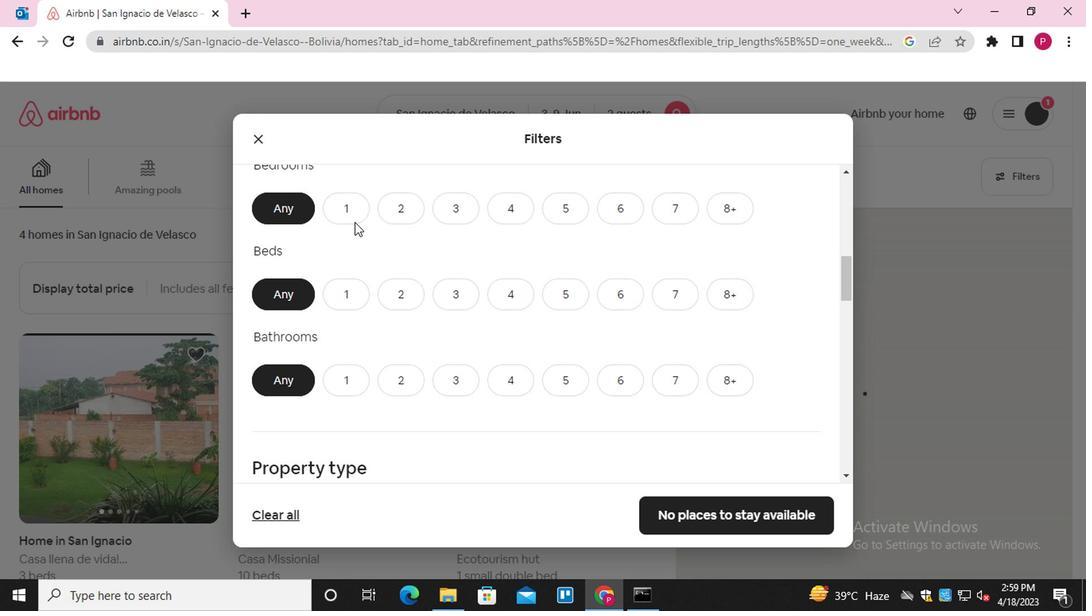 
Action: Mouse moved to (347, 294)
Screenshot: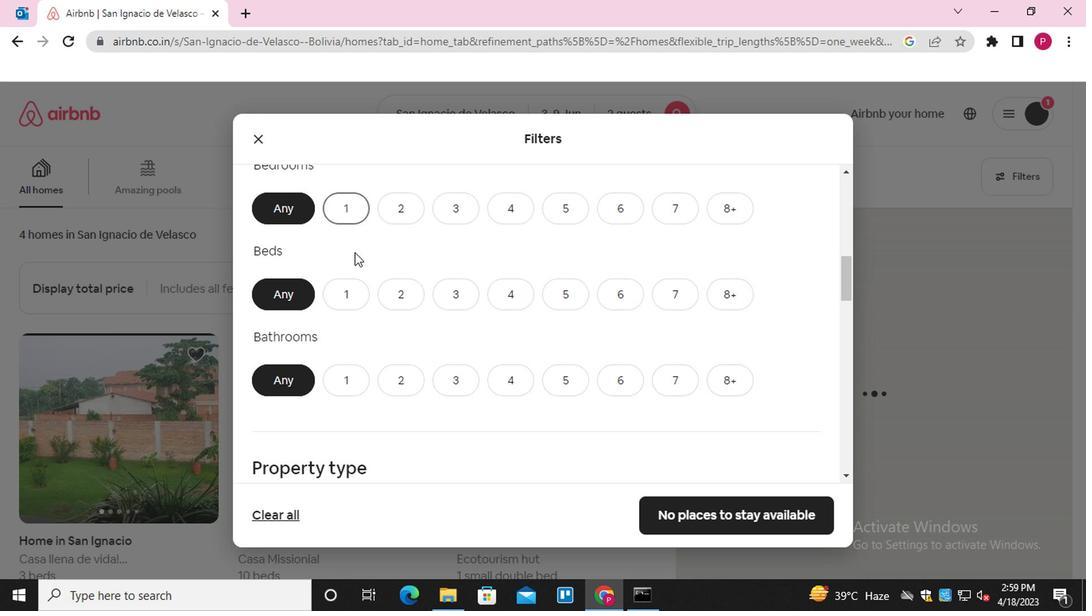 
Action: Mouse pressed left at (347, 294)
Screenshot: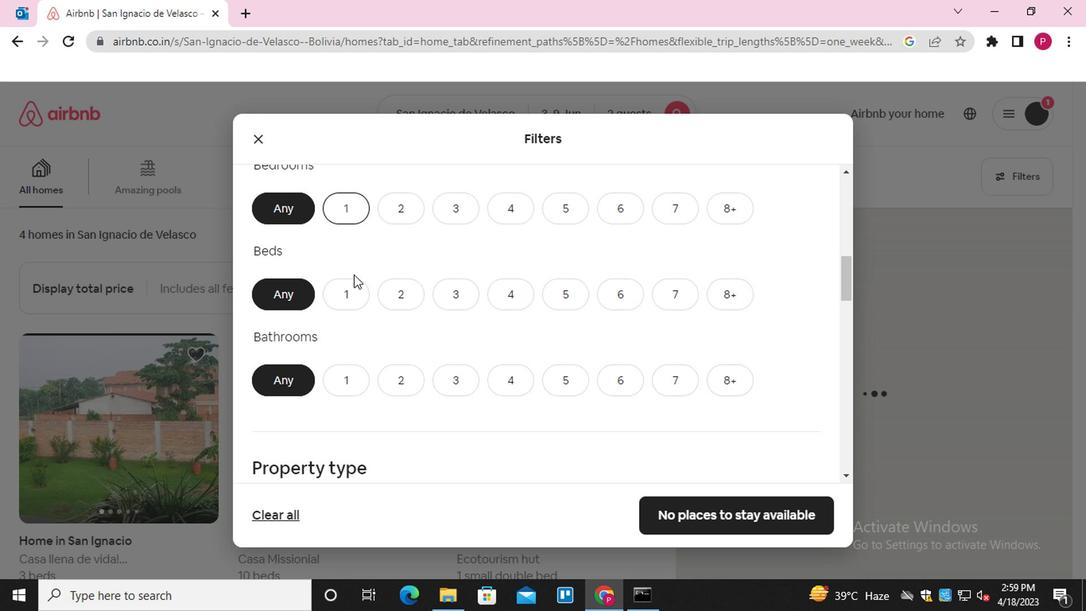 
Action: Mouse moved to (348, 387)
Screenshot: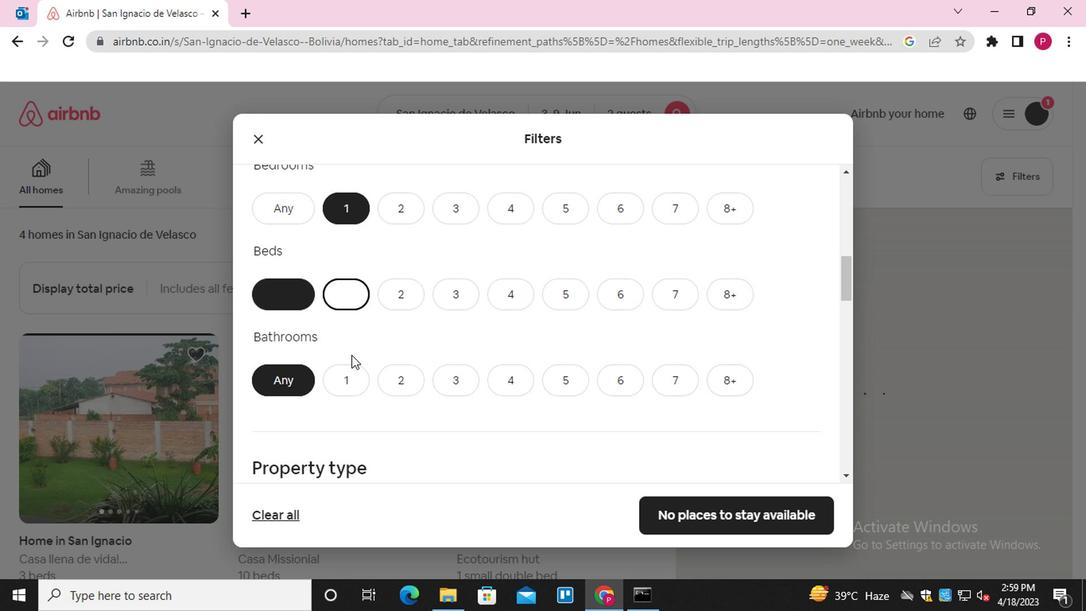 
Action: Mouse pressed left at (348, 387)
Screenshot: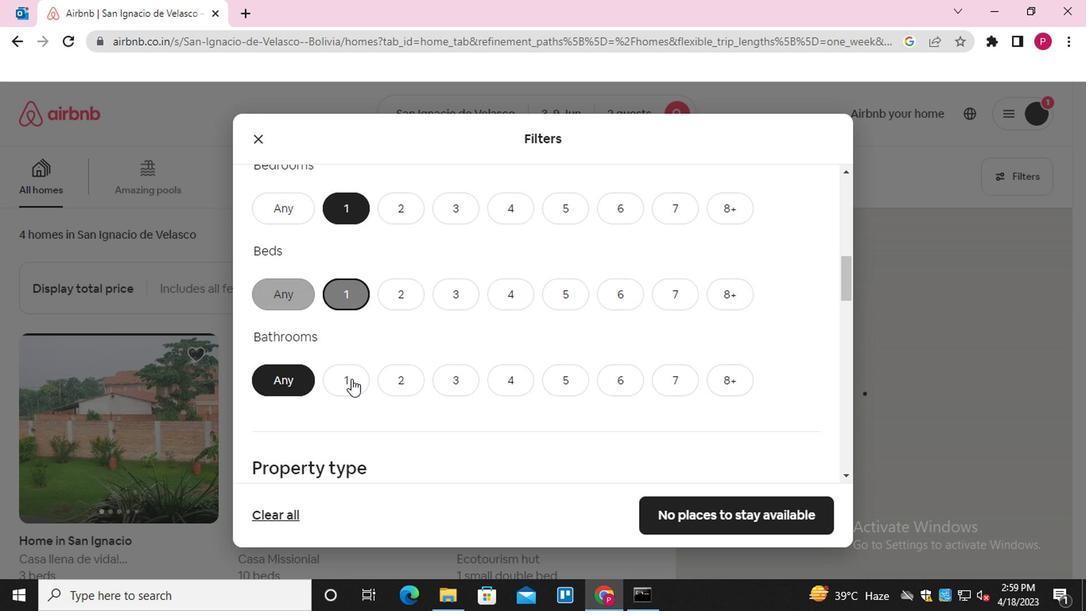 
Action: Mouse moved to (464, 465)
Screenshot: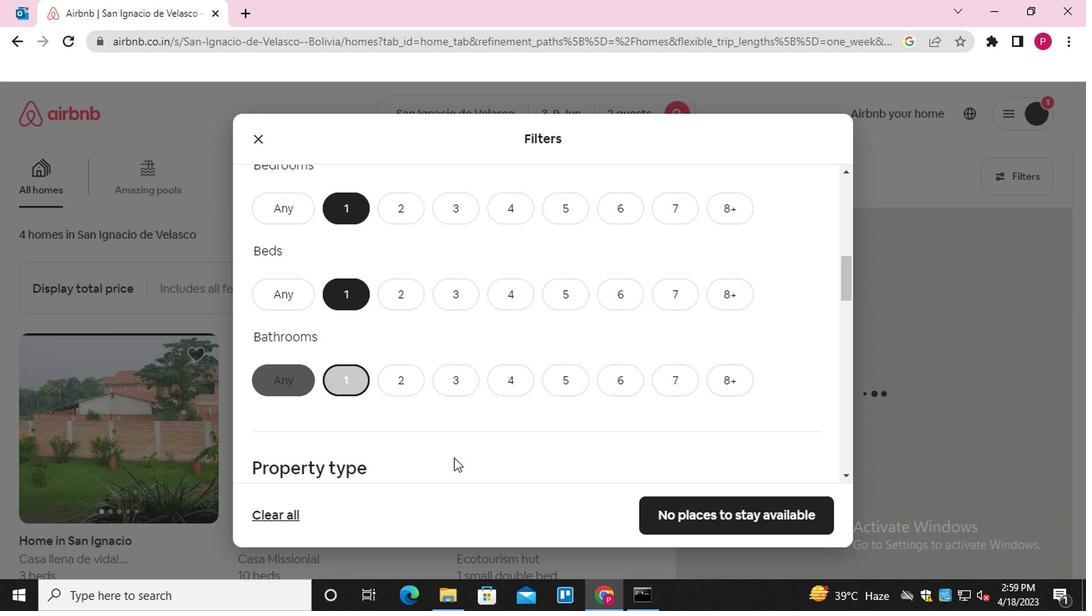 
Action: Mouse scrolled (464, 464) with delta (0, -1)
Screenshot: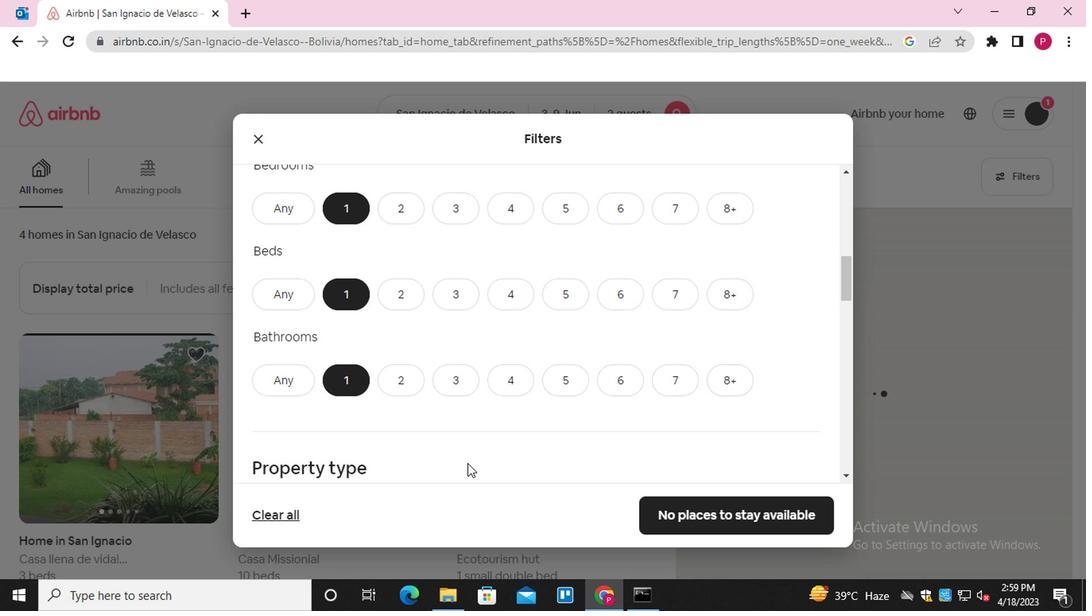 
Action: Mouse scrolled (464, 464) with delta (0, -1)
Screenshot: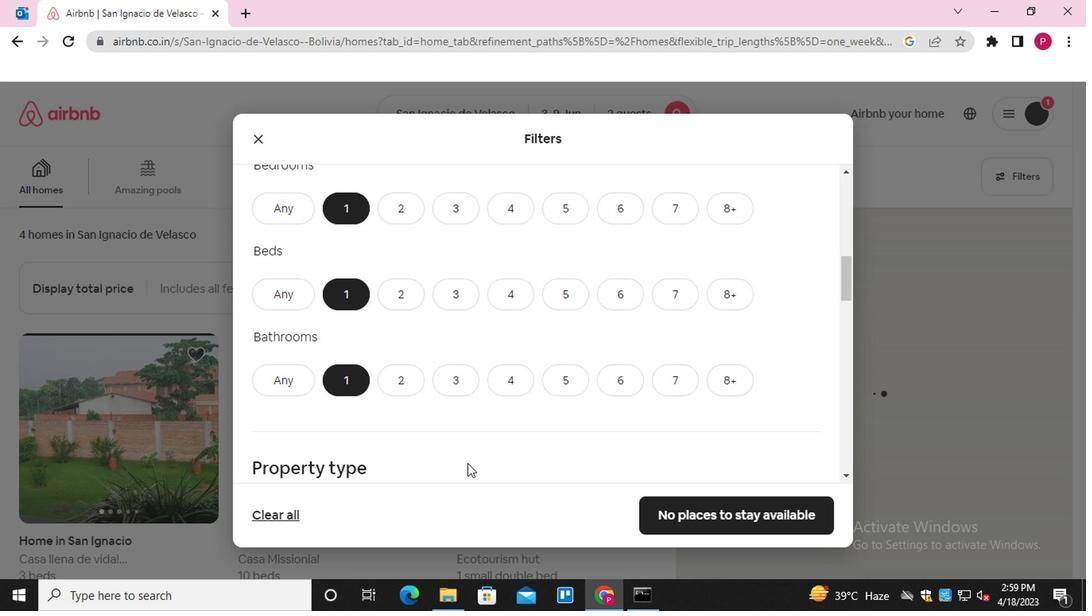 
Action: Mouse scrolled (464, 464) with delta (0, -1)
Screenshot: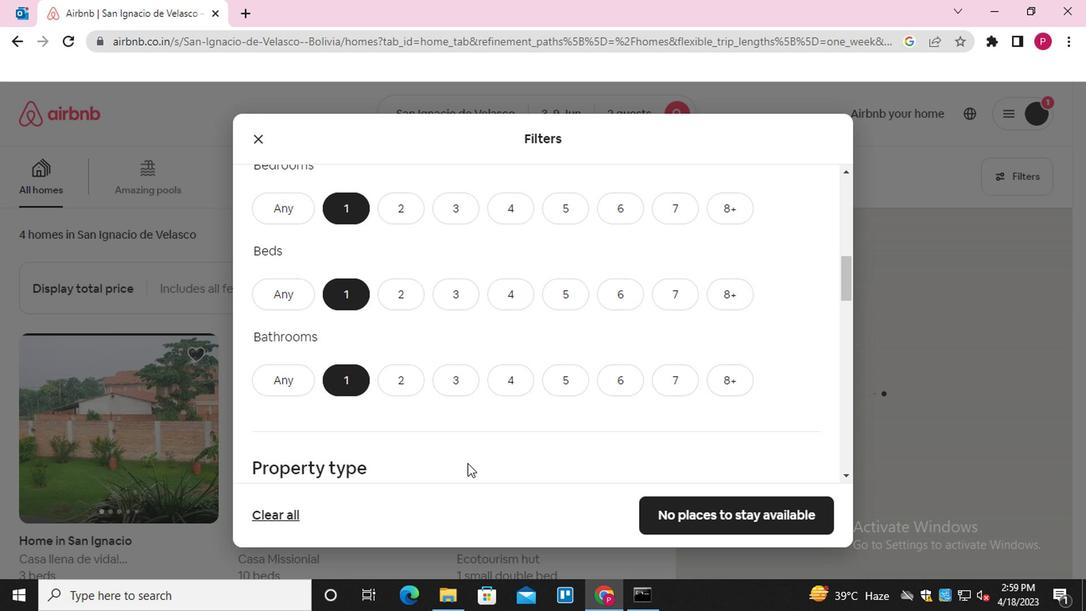 
Action: Mouse scrolled (464, 464) with delta (0, -1)
Screenshot: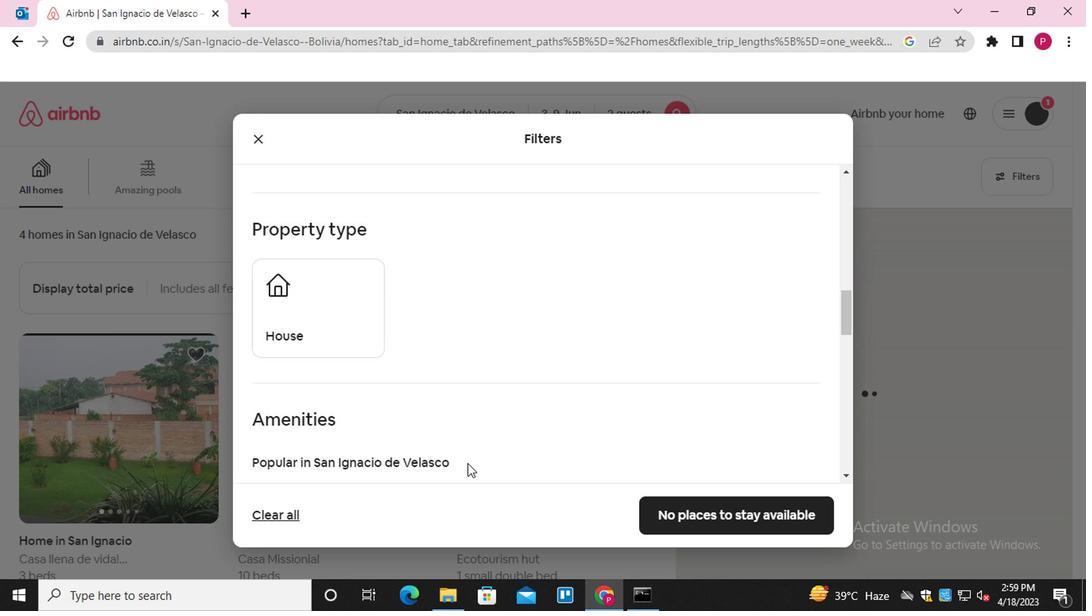 
Action: Mouse scrolled (464, 464) with delta (0, -1)
Screenshot: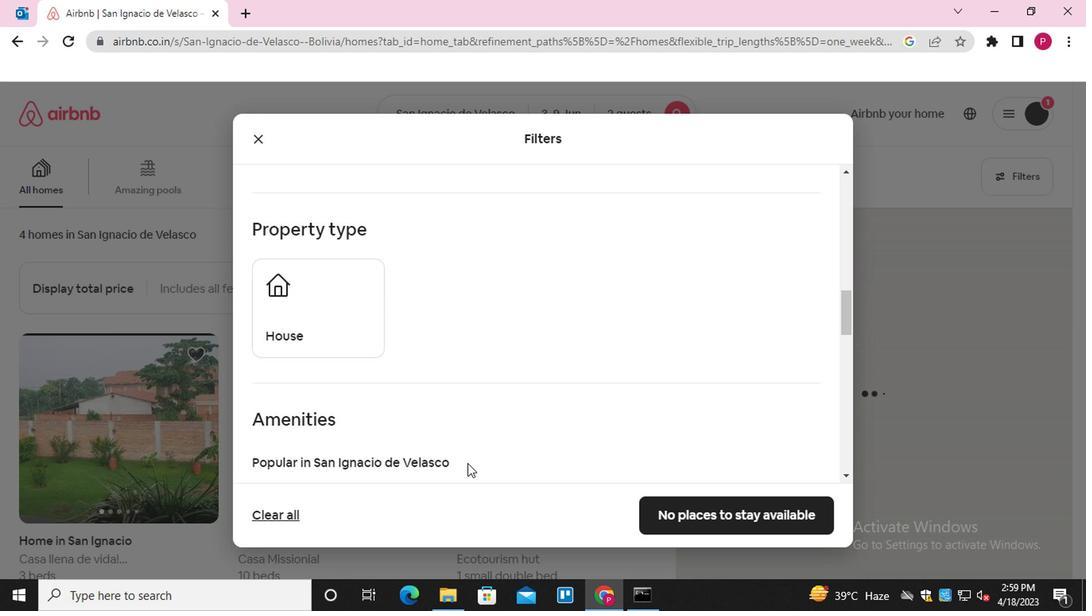
Action: Mouse scrolled (464, 465) with delta (0, 0)
Screenshot: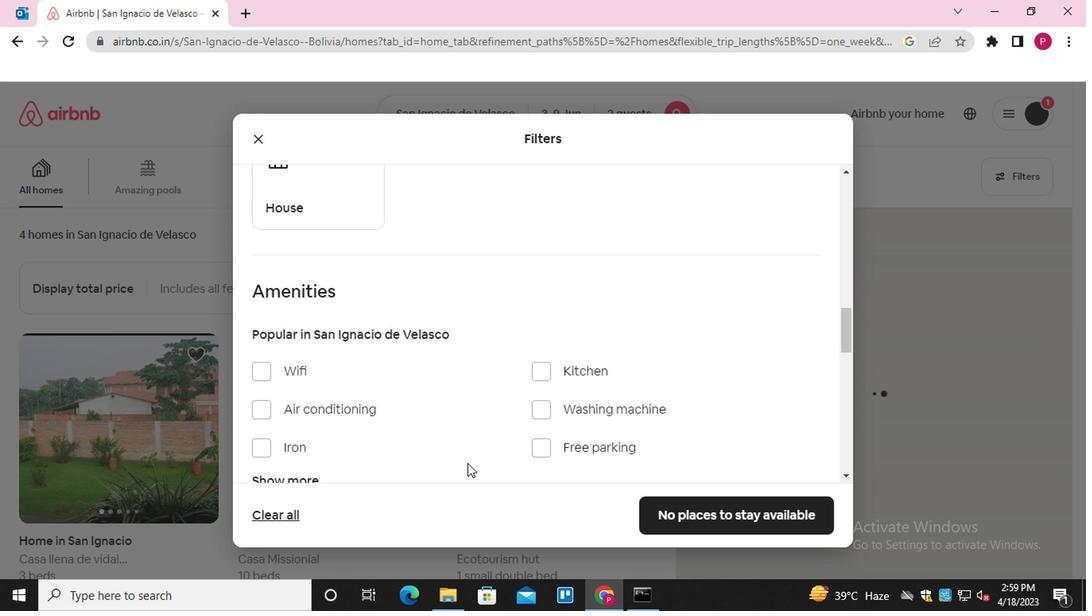 
Action: Mouse scrolled (464, 465) with delta (0, 0)
Screenshot: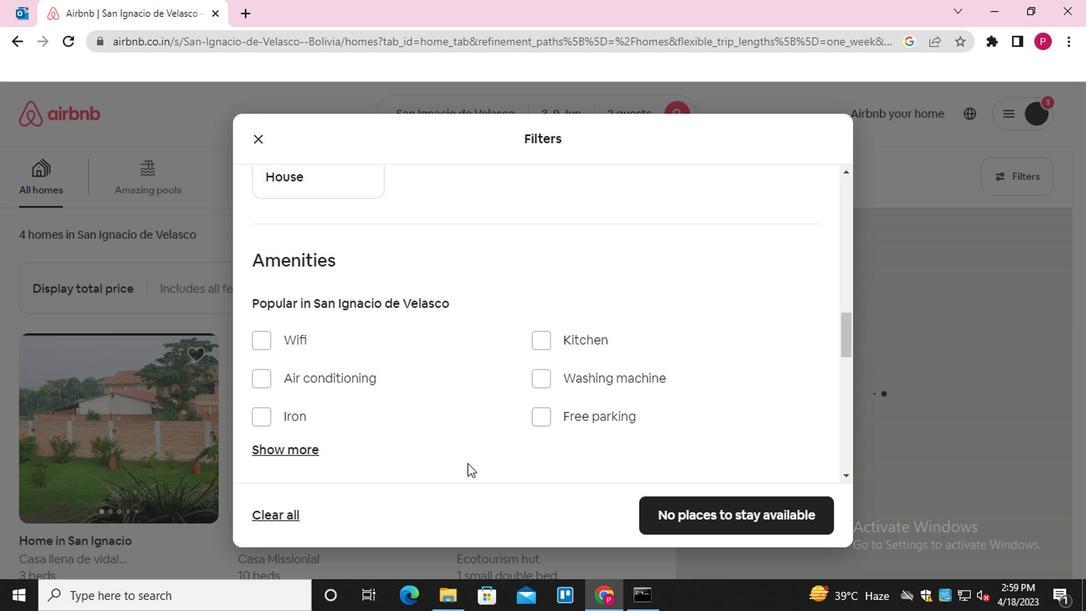 
Action: Mouse moved to (415, 370)
Screenshot: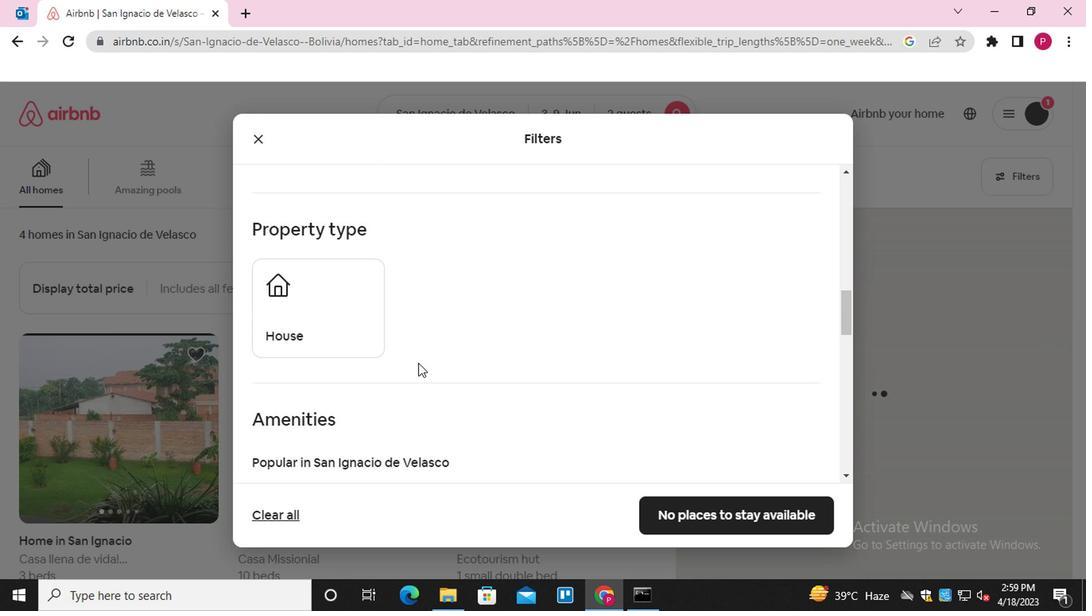 
Action: Mouse scrolled (415, 369) with delta (0, 0)
Screenshot: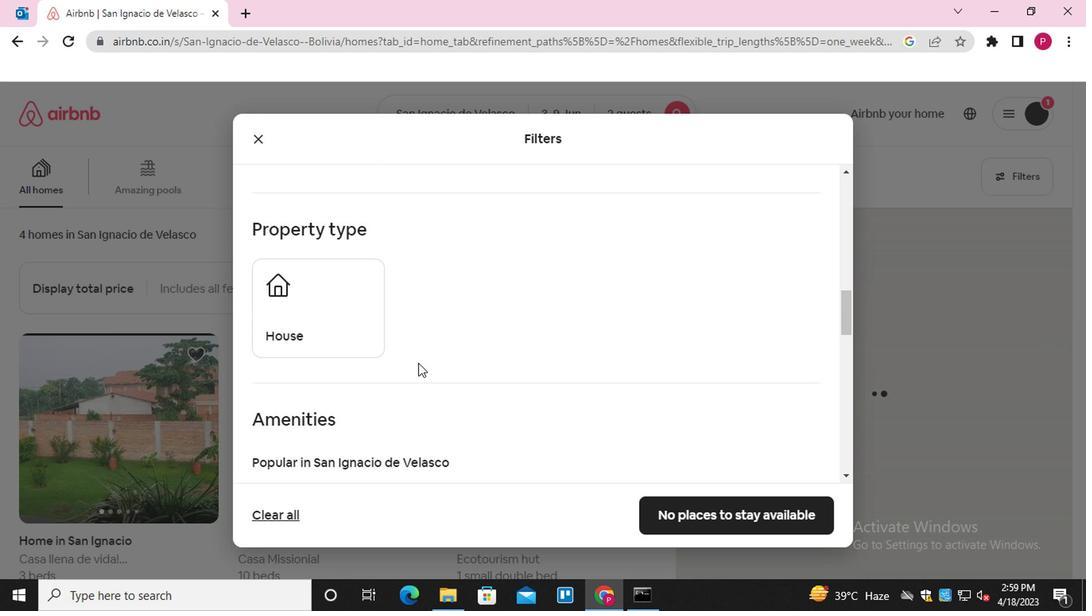 
Action: Mouse moved to (415, 370)
Screenshot: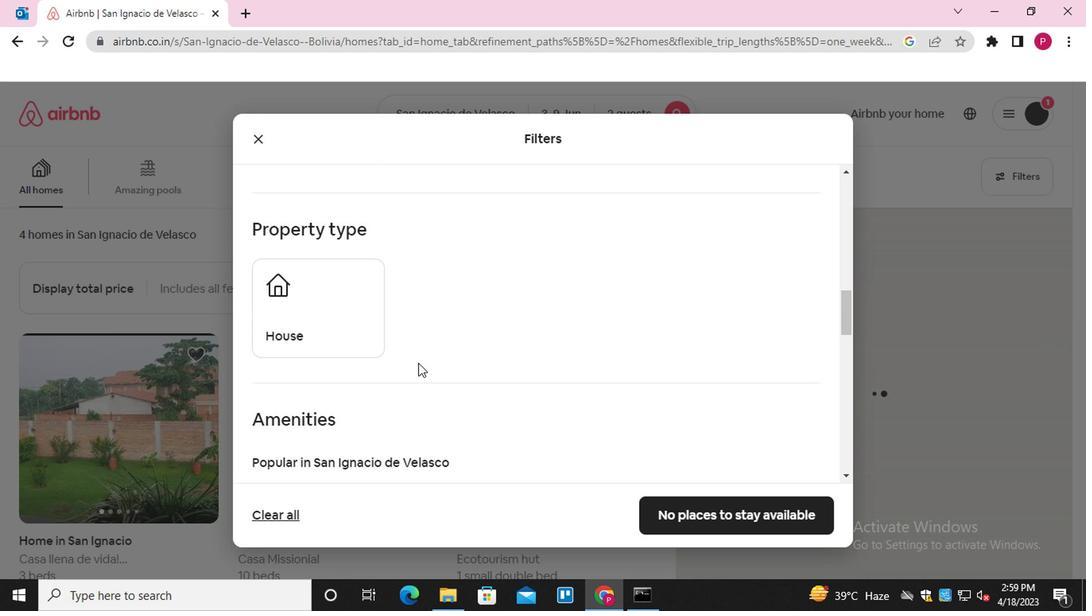 
Action: Mouse scrolled (415, 369) with delta (0, 0)
Screenshot: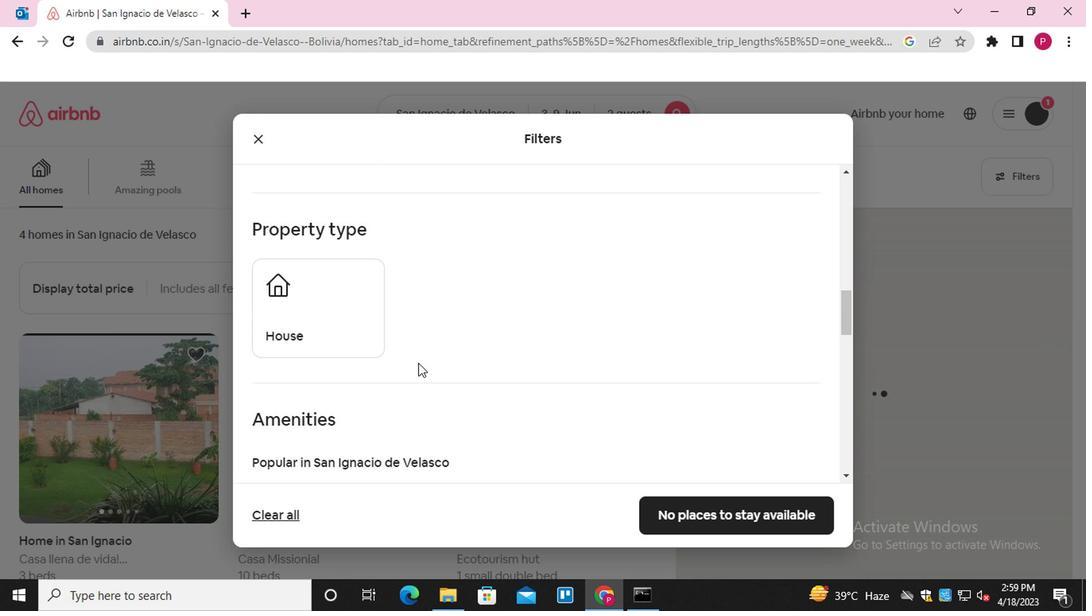 
Action: Mouse scrolled (415, 369) with delta (0, 0)
Screenshot: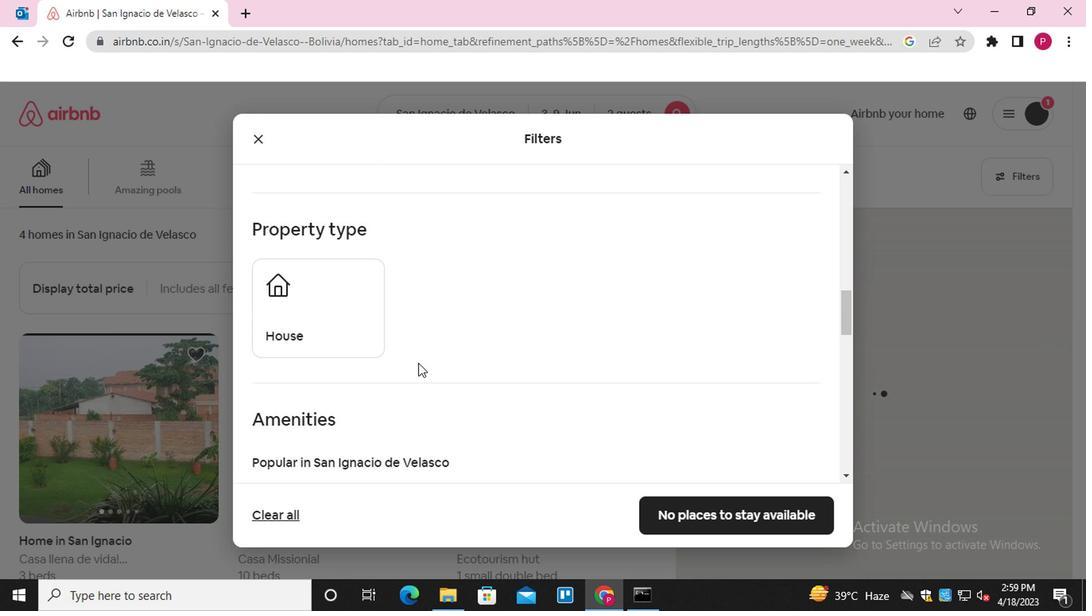 
Action: Mouse moved to (415, 370)
Screenshot: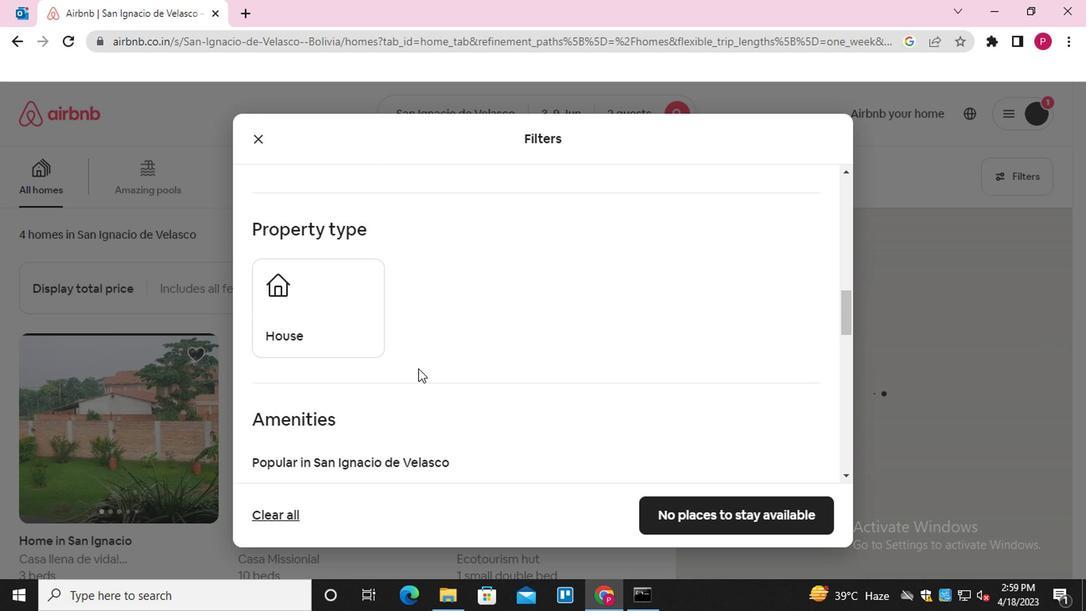 
Action: Mouse scrolled (415, 370) with delta (0, 0)
Screenshot: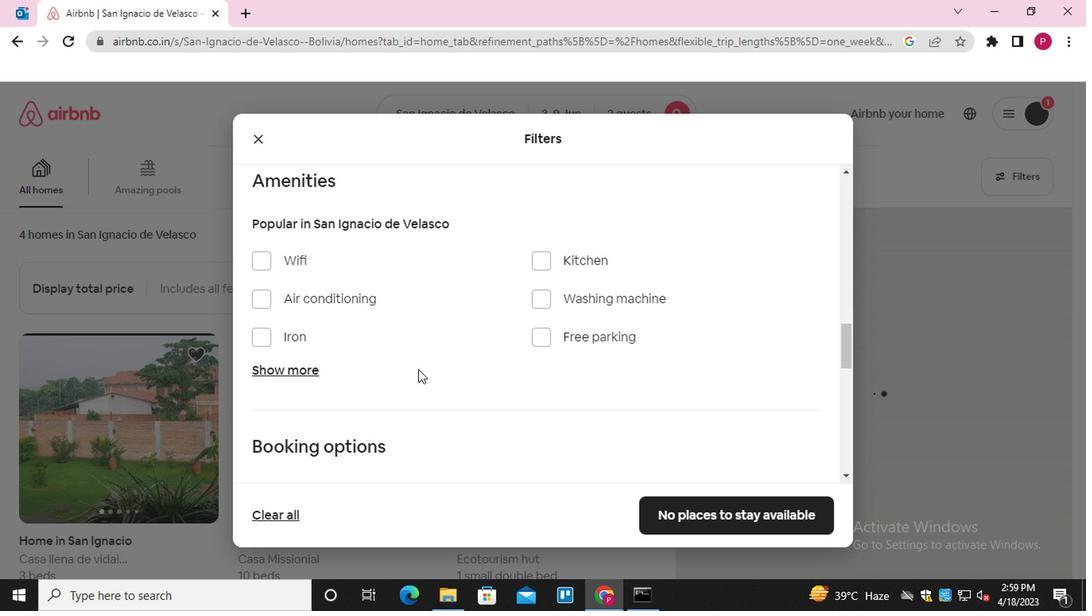 
Action: Mouse scrolled (415, 370) with delta (0, 0)
Screenshot: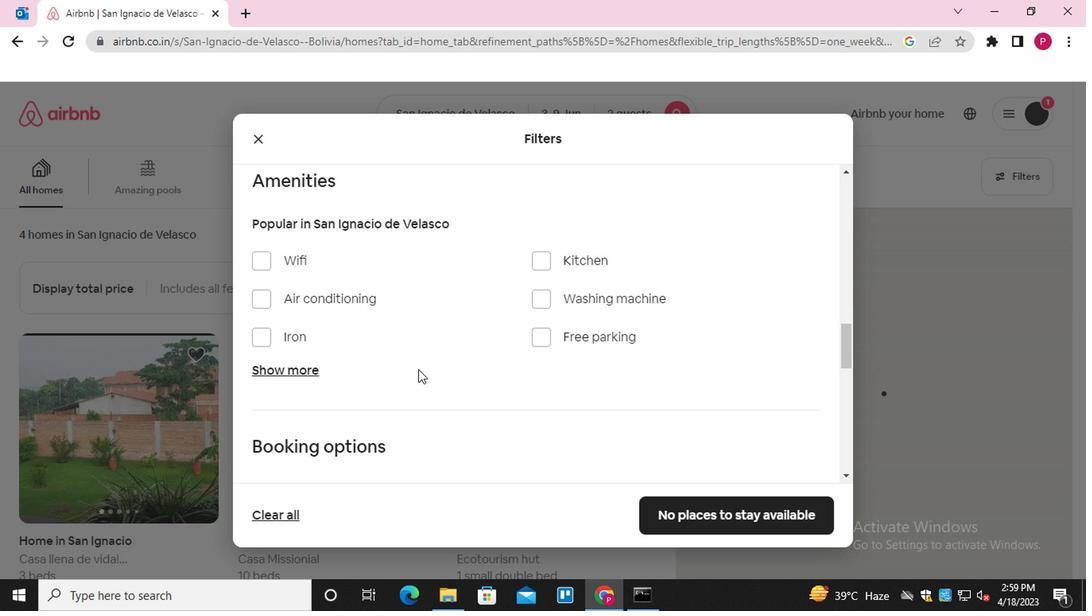 
Action: Mouse scrolled (415, 370) with delta (0, 0)
Screenshot: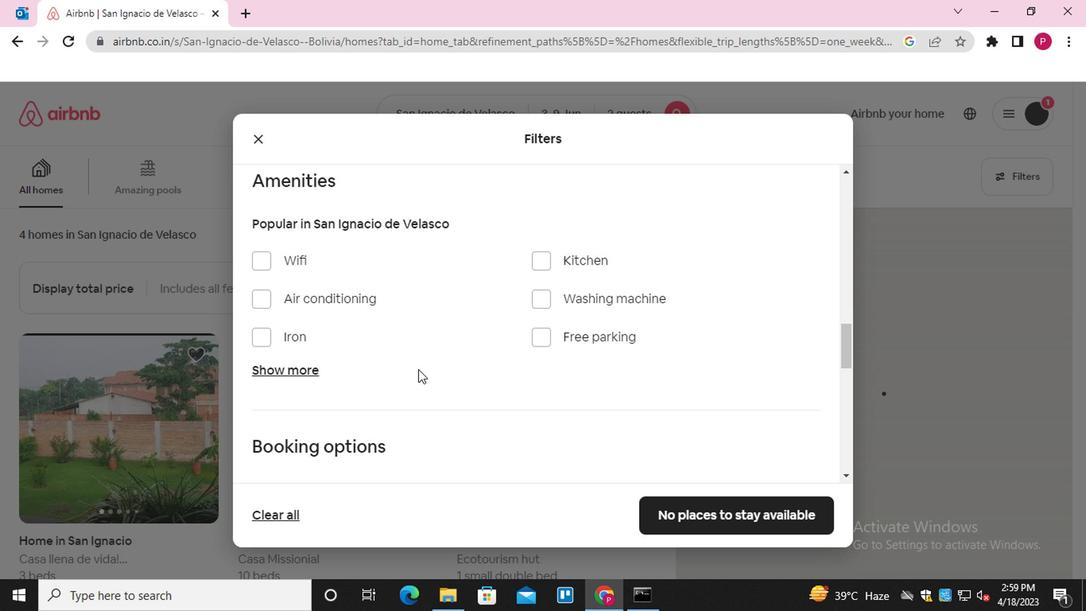 
Action: Mouse scrolled (415, 370) with delta (0, 0)
Screenshot: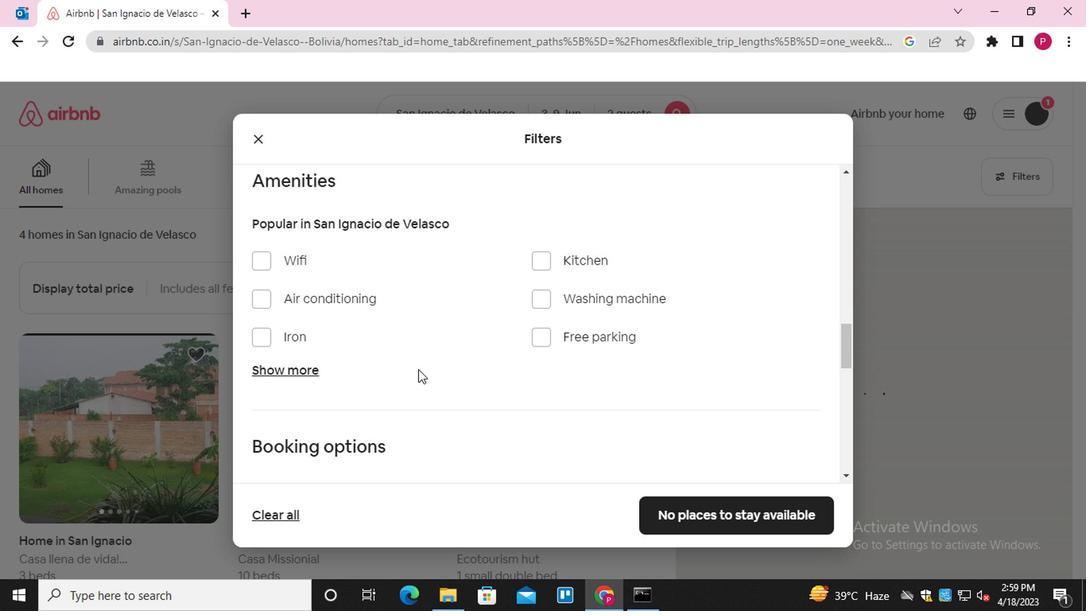 
Action: Mouse moved to (773, 247)
Screenshot: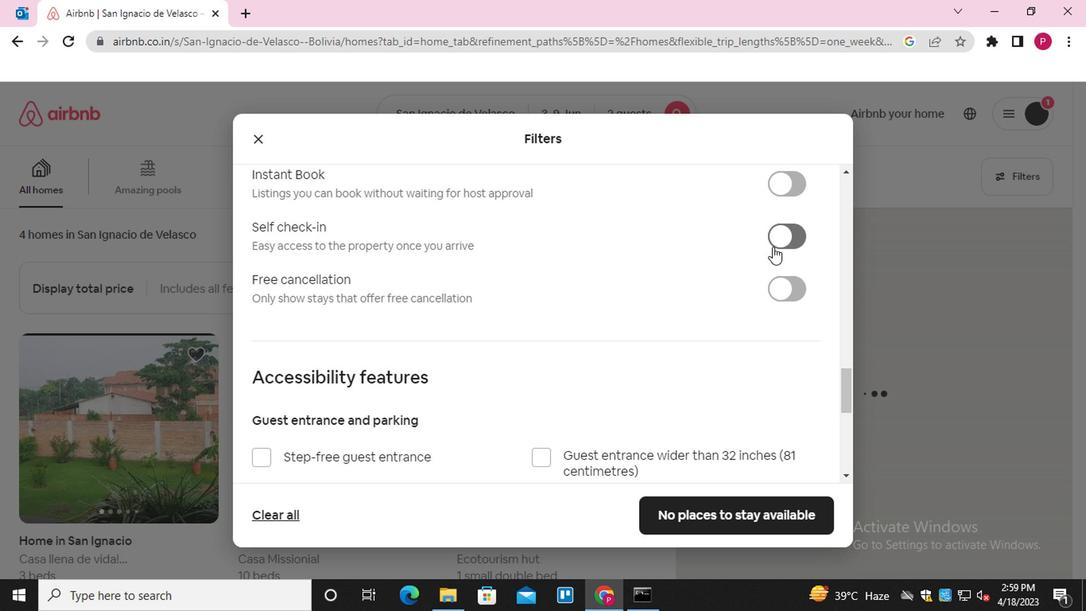 
Action: Mouse pressed left at (773, 247)
Screenshot: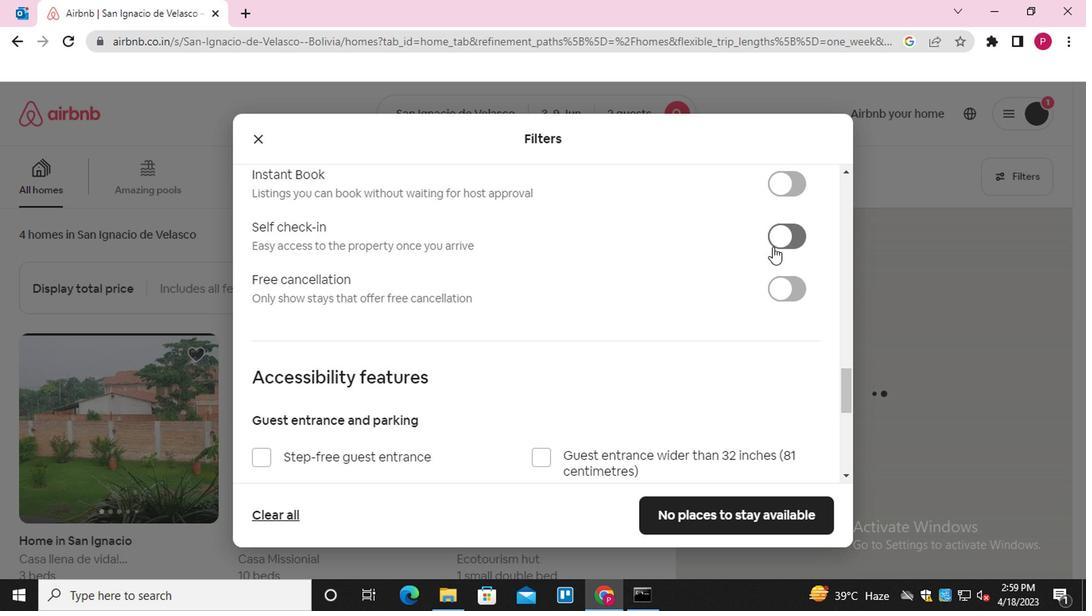 
Action: Mouse moved to (466, 397)
Screenshot: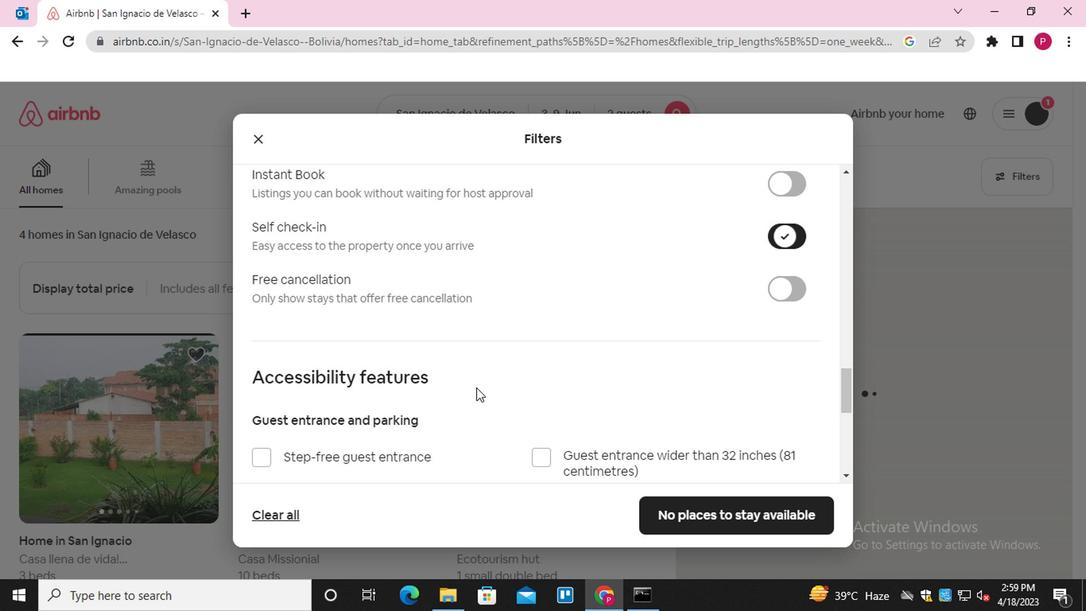
Action: Mouse scrolled (466, 397) with delta (0, 0)
Screenshot: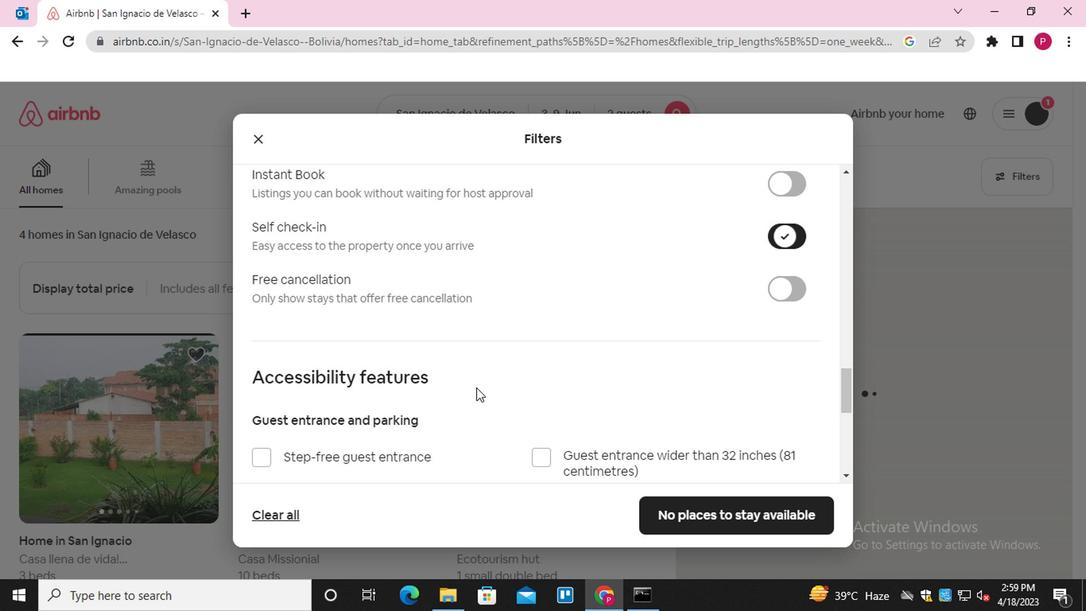 
Action: Mouse moved to (466, 399)
Screenshot: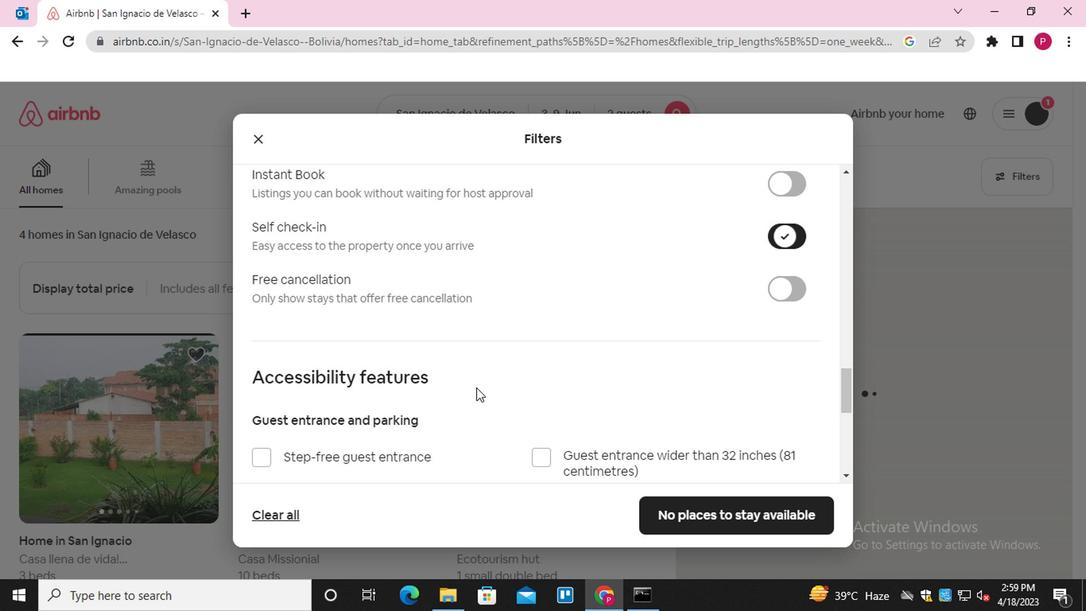 
Action: Mouse scrolled (466, 399) with delta (0, 0)
Screenshot: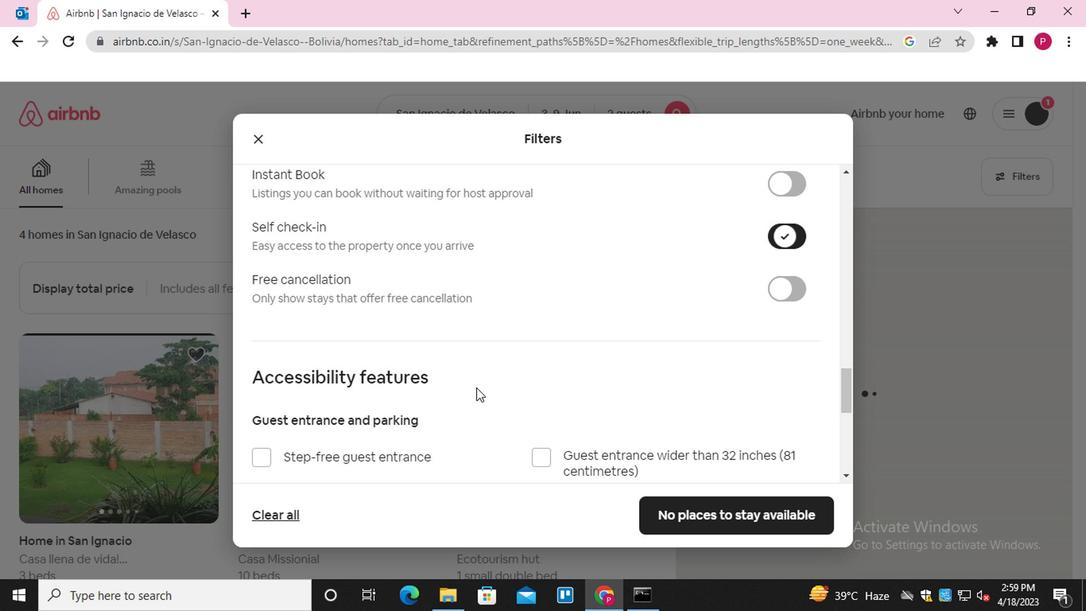 
Action: Mouse moved to (466, 402)
Screenshot: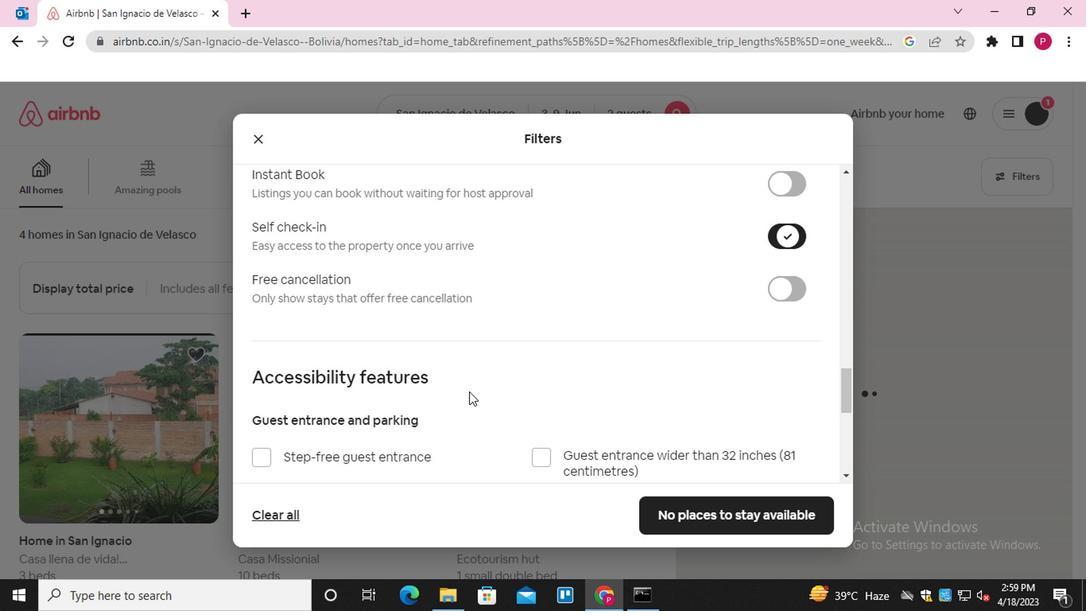 
Action: Mouse scrolled (466, 401) with delta (0, -1)
Screenshot: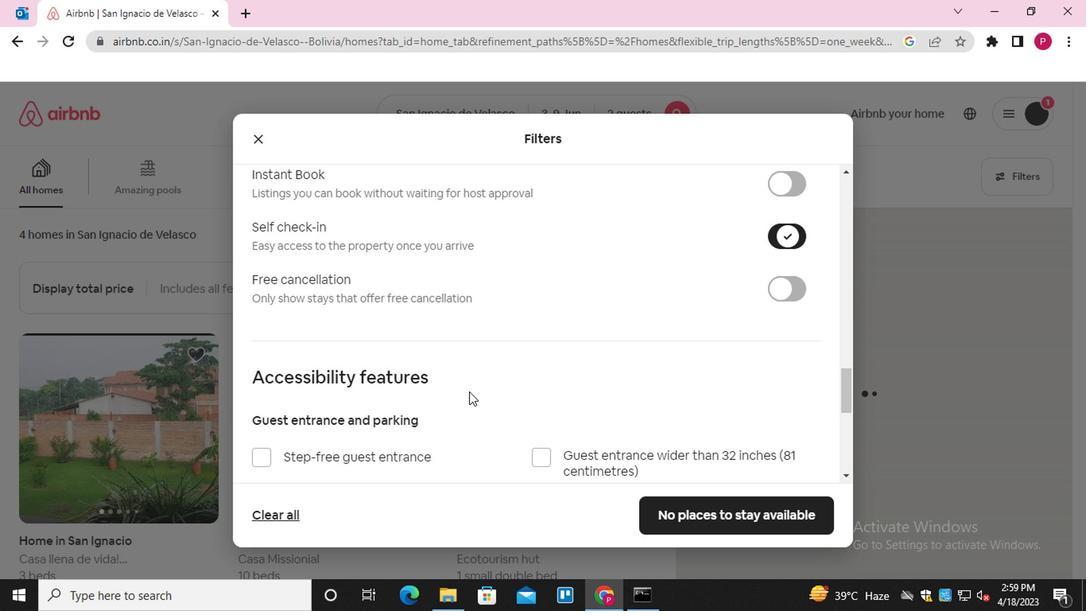
Action: Mouse moved to (466, 405)
Screenshot: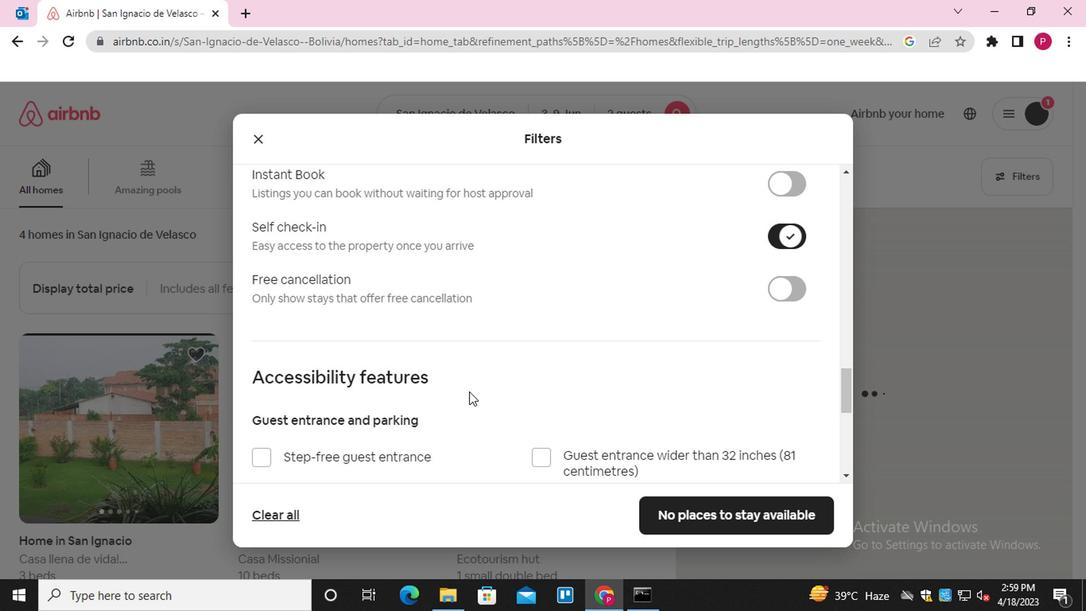 
Action: Mouse scrolled (466, 404) with delta (0, 0)
Screenshot: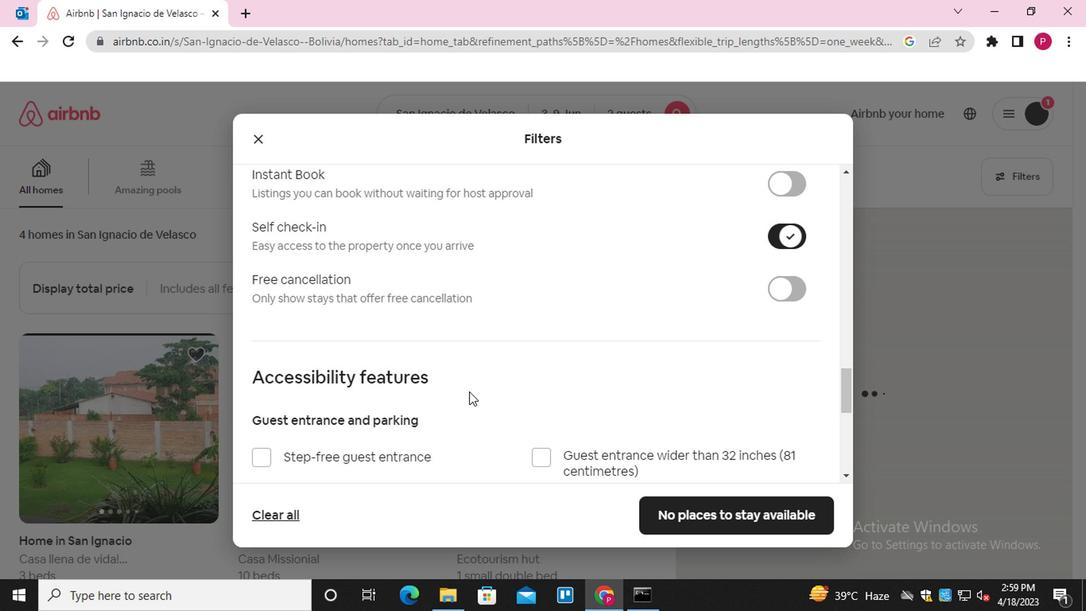 
Action: Mouse moved to (466, 409)
Screenshot: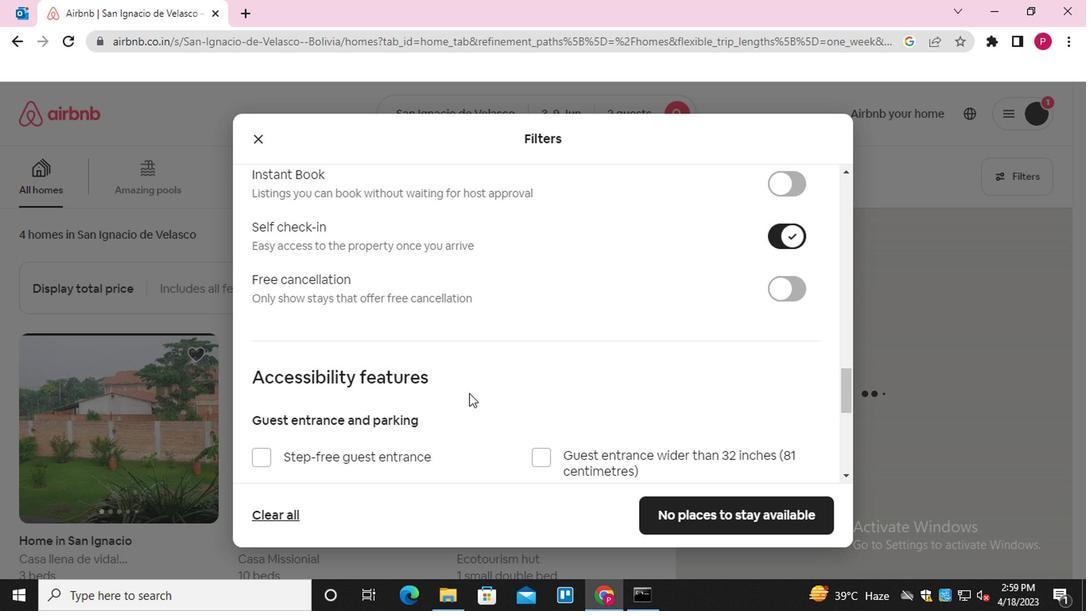
Action: Mouse scrolled (466, 409) with delta (0, 0)
Screenshot: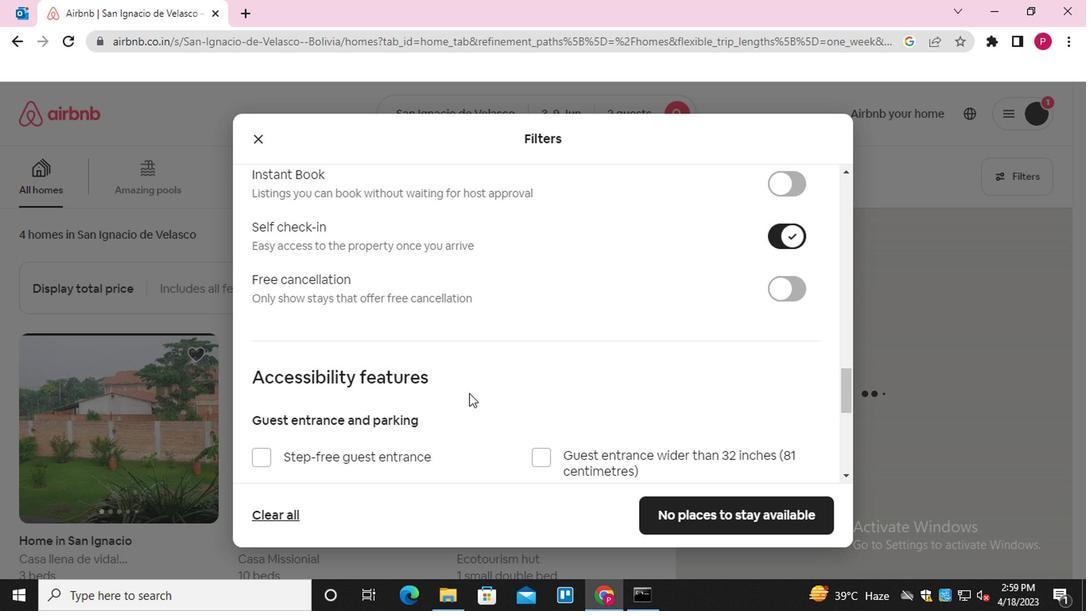 
Action: Mouse moved to (349, 419)
Screenshot: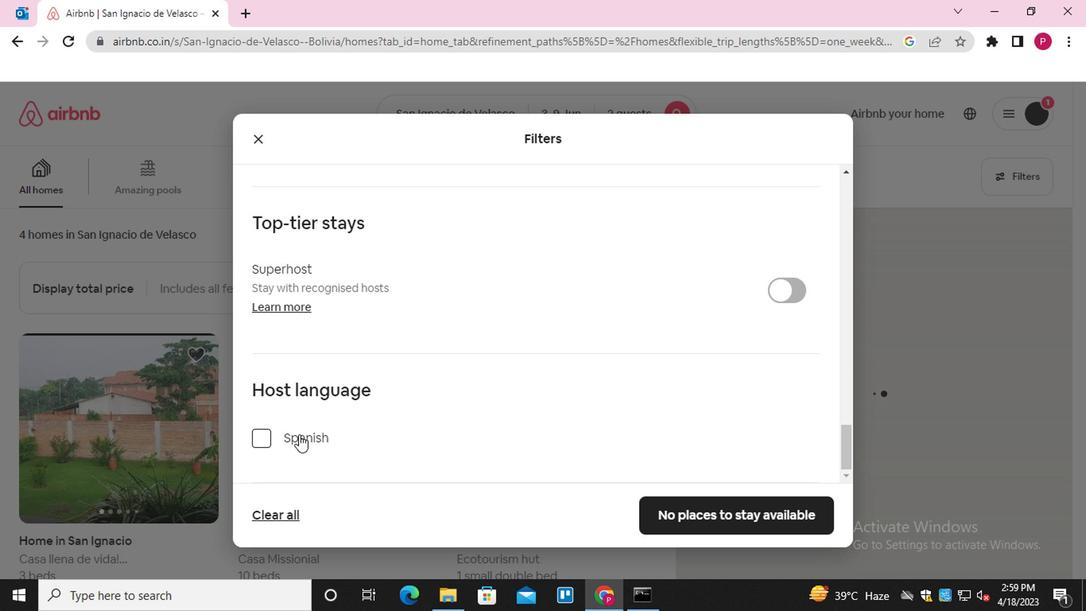 
Action: Mouse scrolled (349, 418) with delta (0, 0)
Screenshot: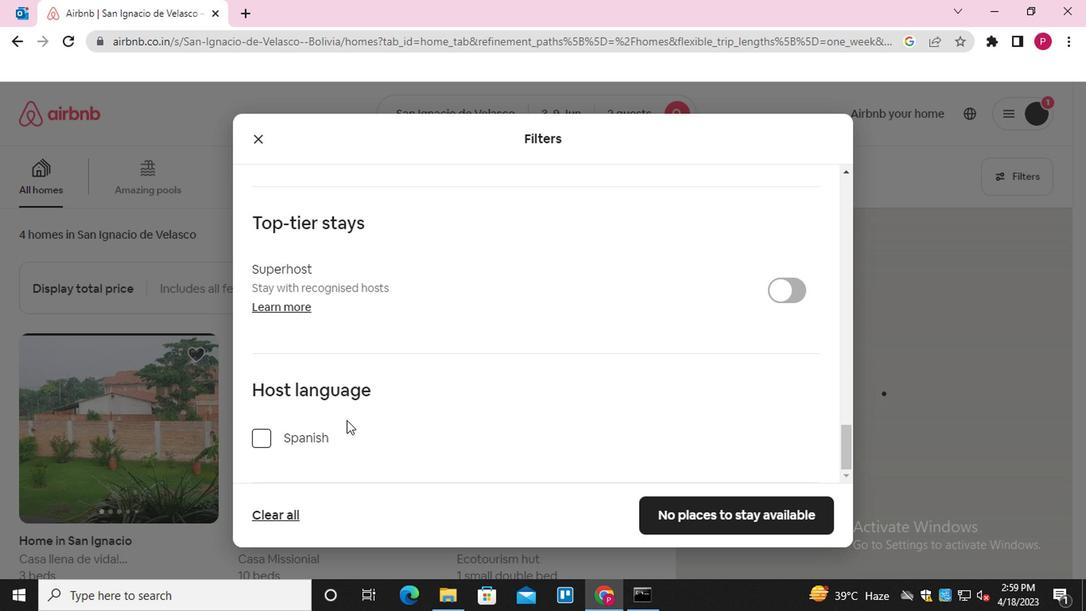 
Action: Mouse scrolled (349, 418) with delta (0, 0)
Screenshot: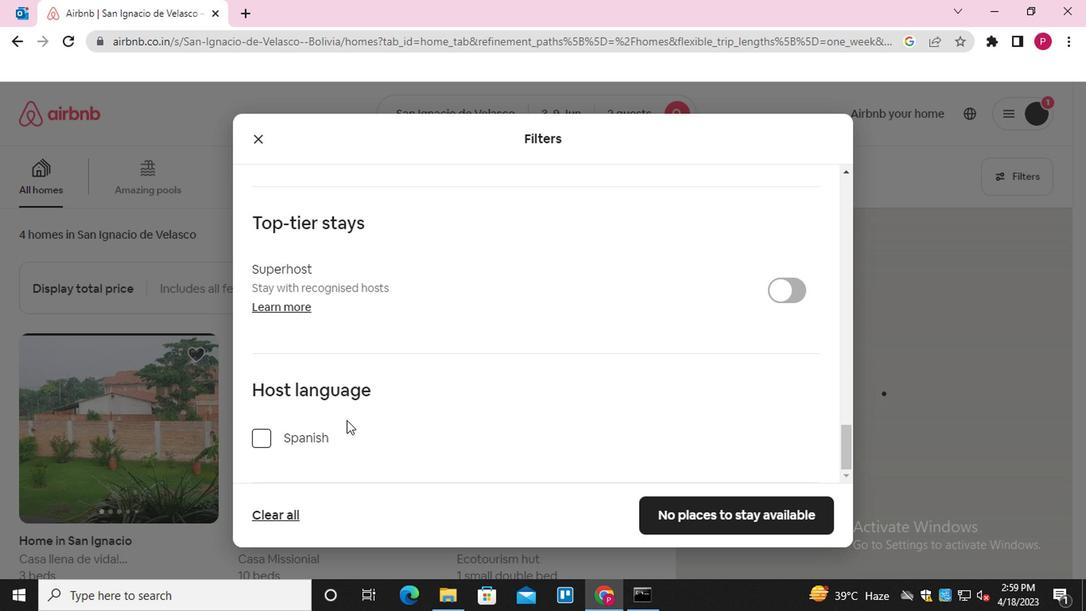 
Action: Mouse scrolled (349, 418) with delta (0, 0)
Screenshot: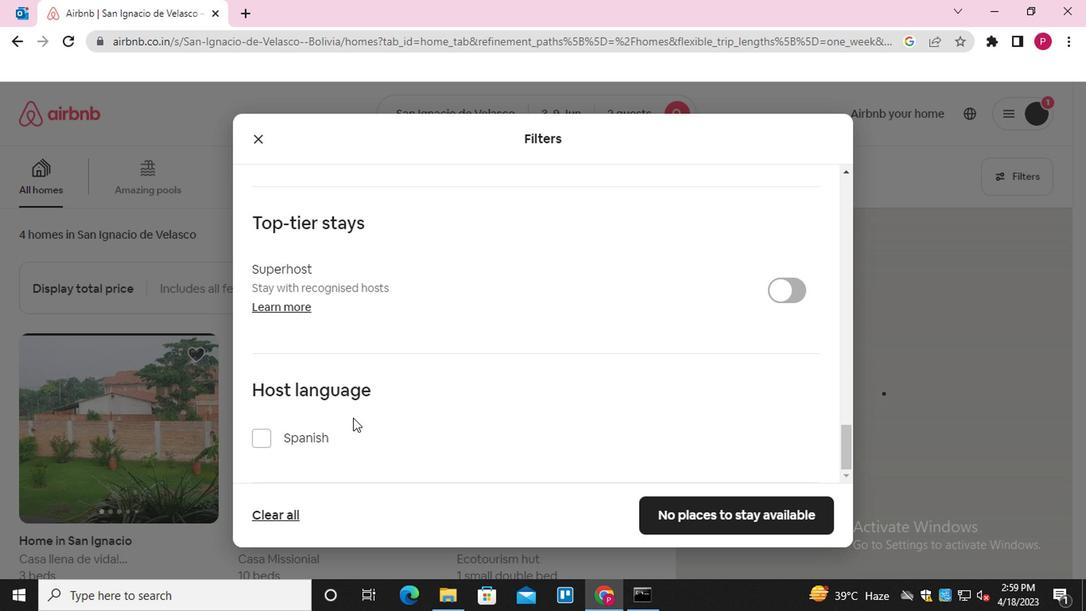 
Action: Mouse moved to (352, 418)
Screenshot: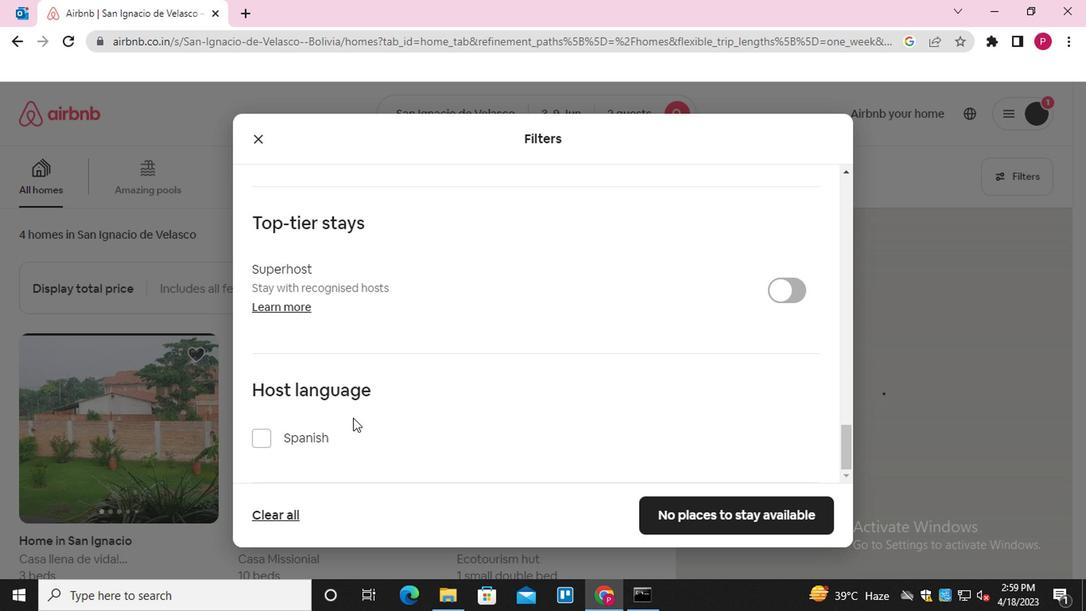 
Action: Mouse scrolled (352, 418) with delta (0, 0)
Screenshot: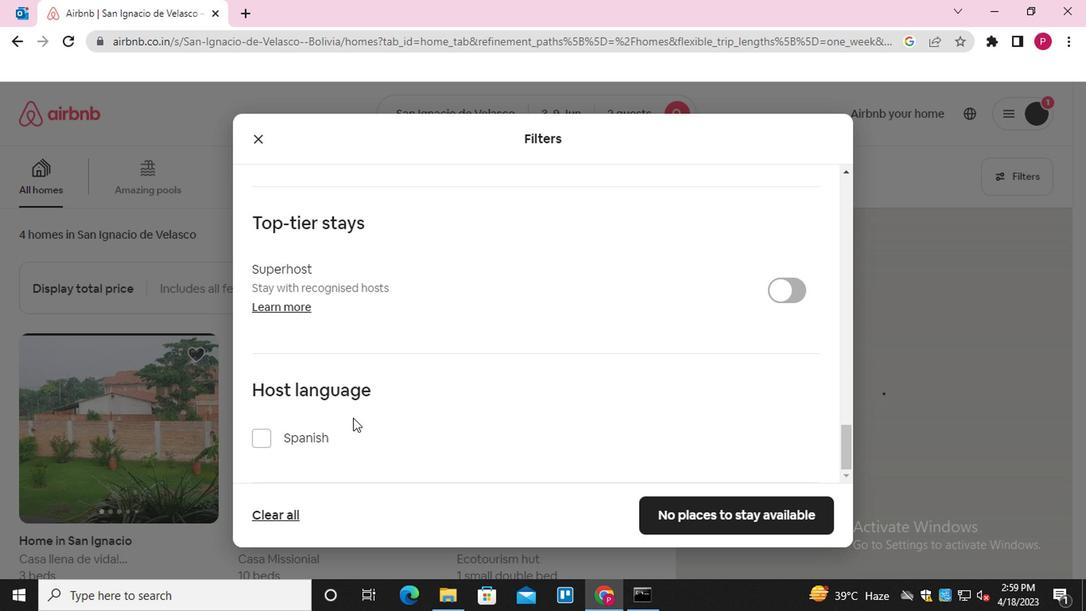 
Action: Mouse moved to (734, 514)
Screenshot: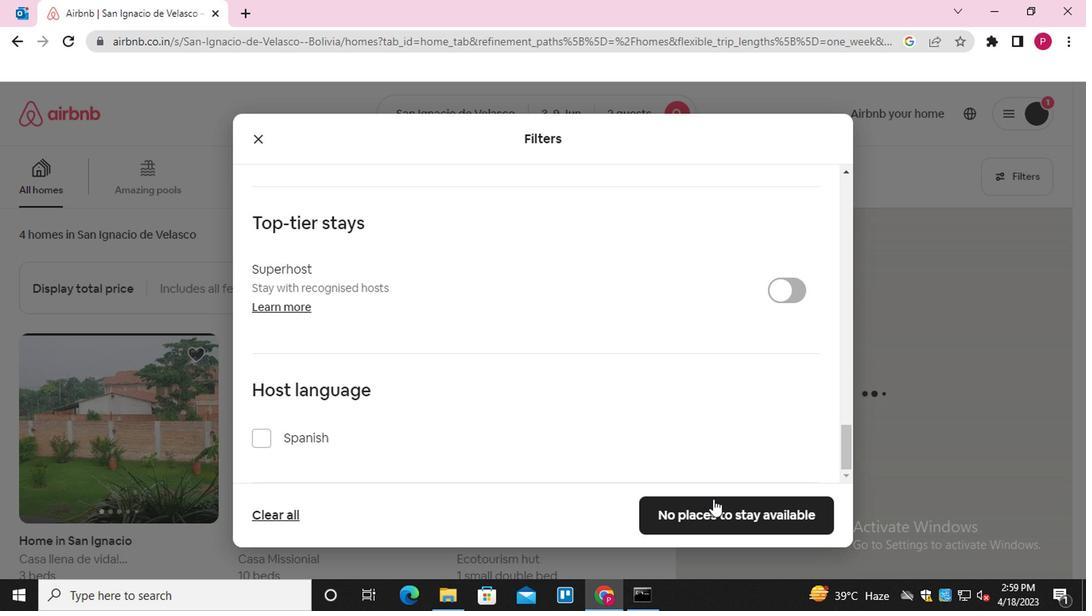 
Action: Mouse pressed left at (734, 514)
Screenshot: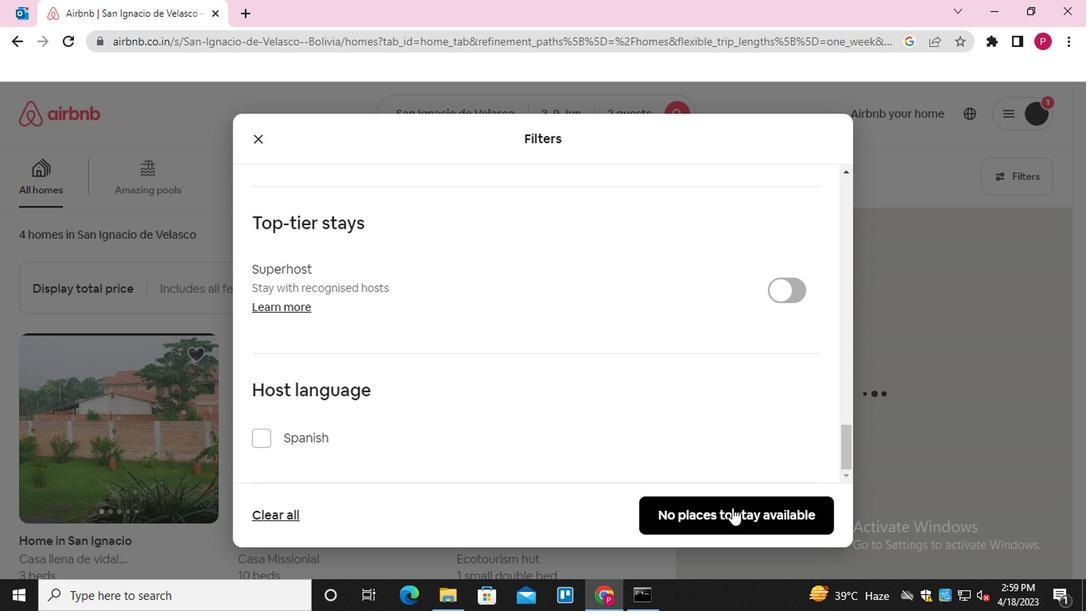 
Action: Mouse moved to (353, 309)
Screenshot: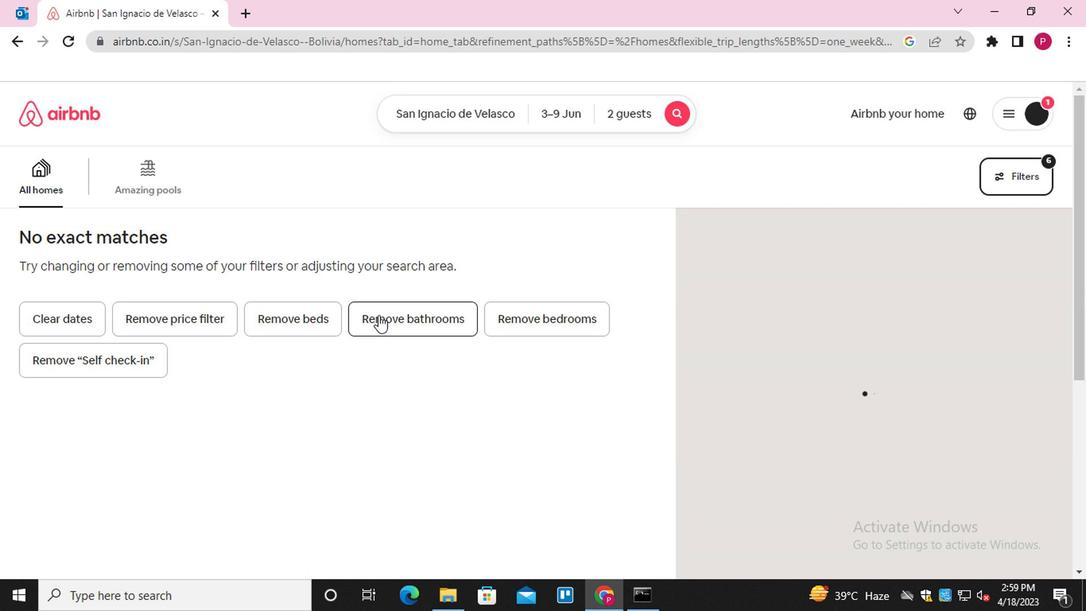 
